 Task: Look for space in Sumusţā as Sulţānī, Egypt from 17th June, 2023 to 21st June, 2023 for 2 adults in price range Rs.7000 to Rs.12000. Place can be private room with 1  bedroom having 2 beds and 1 bathroom. Property type can be house, flat, guest house. Booking option can be shelf check-in. Required host language is English.
Action: Mouse moved to (367, 142)
Screenshot: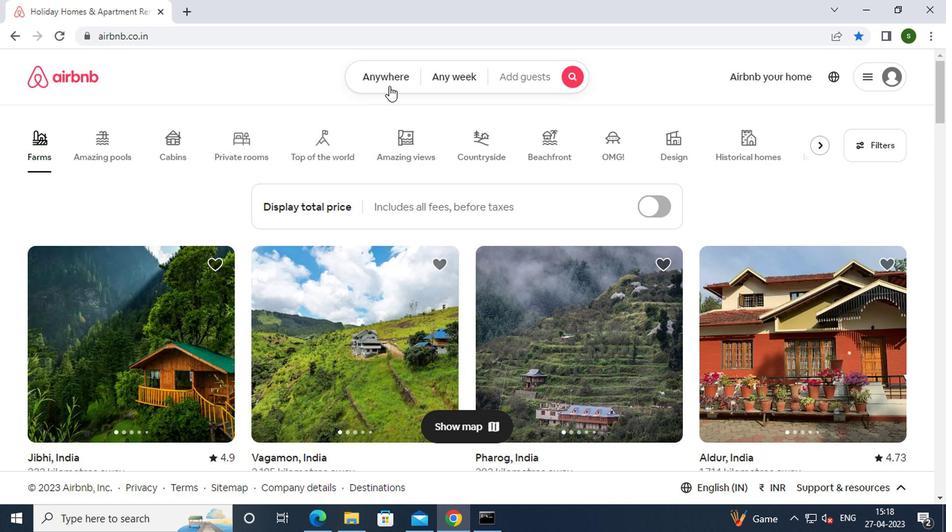 
Action: Mouse pressed left at (367, 142)
Screenshot: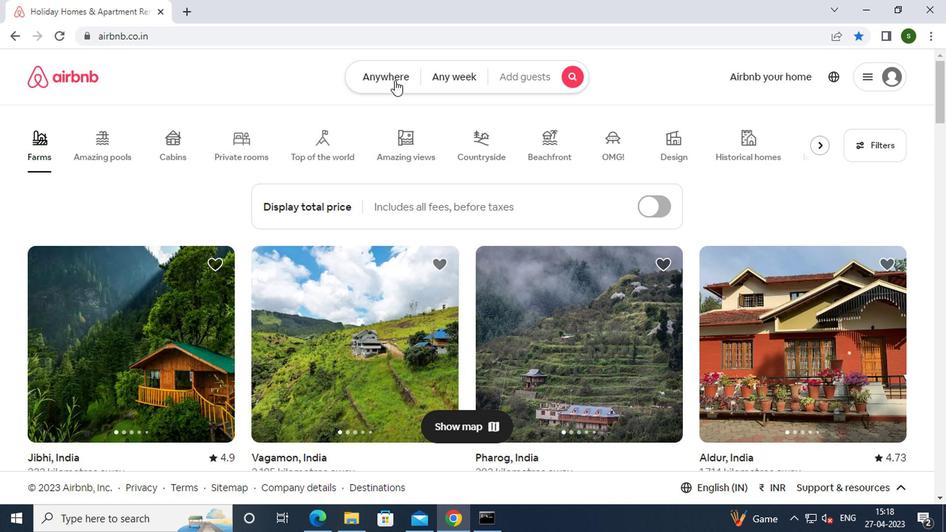 
Action: Mouse moved to (322, 173)
Screenshot: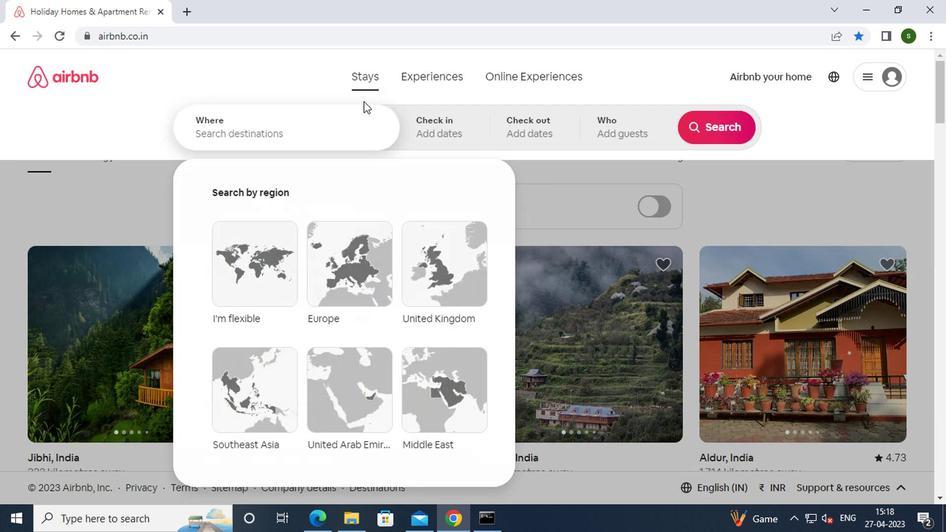 
Action: Mouse pressed left at (322, 173)
Screenshot: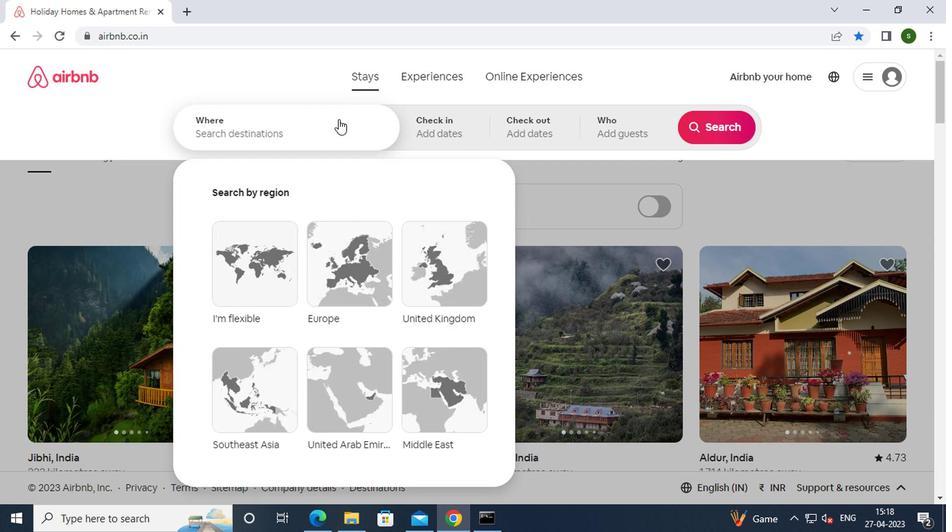 
Action: Key pressed s<Key.caps_lock>umusta<Key.space>as<Key.space><Key.caps_lock>s<Key.caps_lock>ultani,<Key.space><Key.caps_lock>e<Key.caps_lock>gypt<Key.enter>
Screenshot: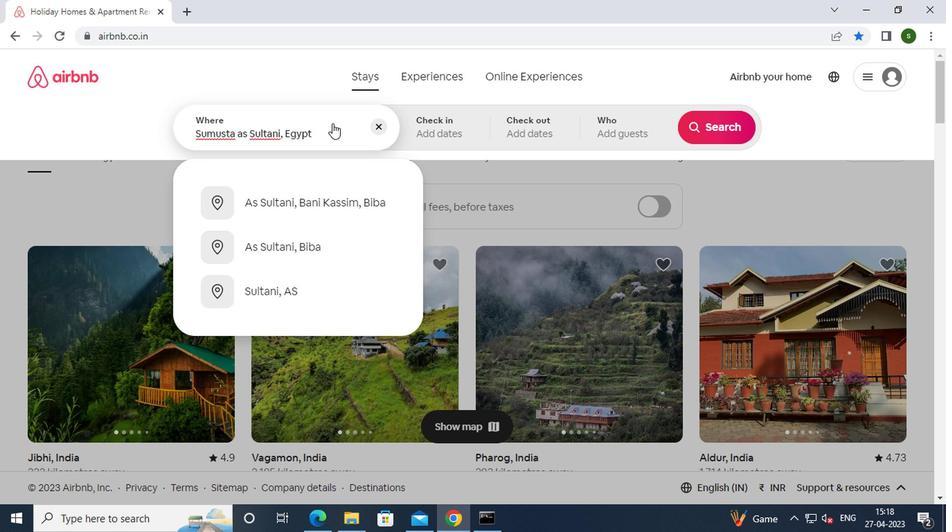 
Action: Mouse moved to (583, 251)
Screenshot: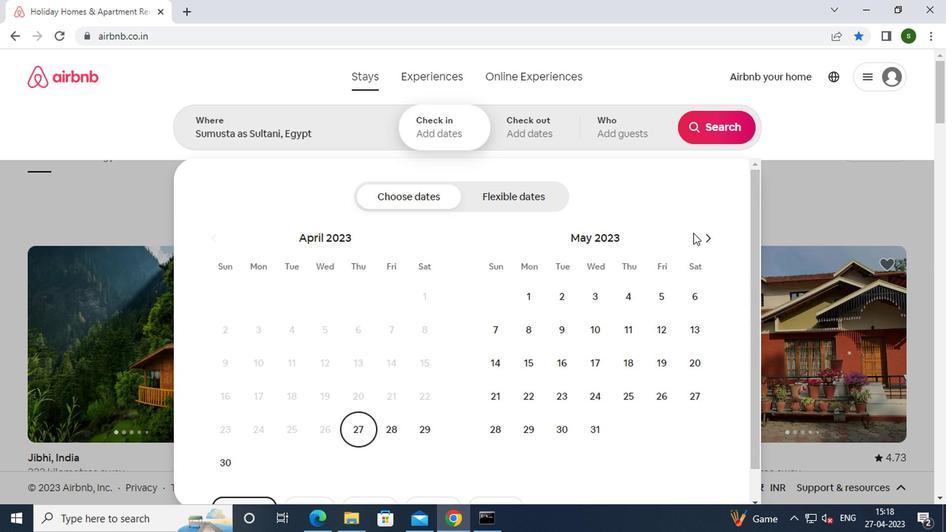
Action: Mouse pressed left at (583, 251)
Screenshot: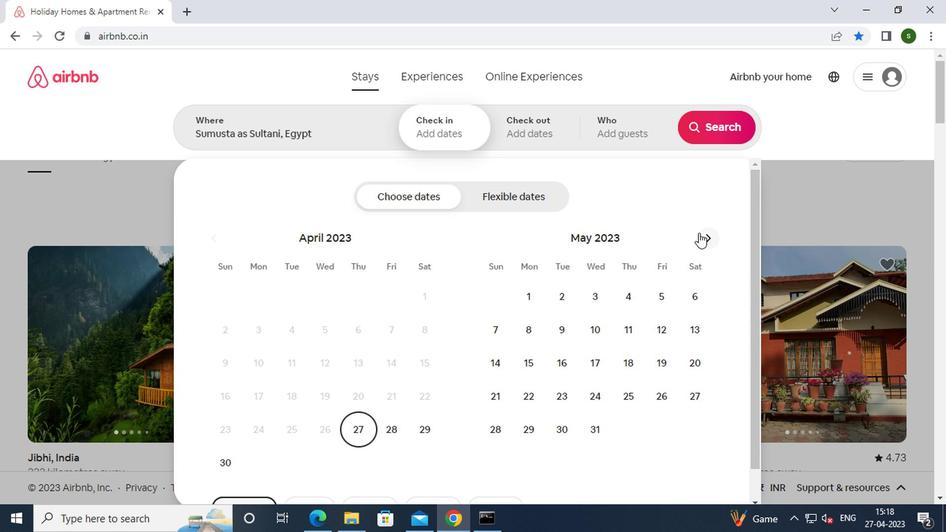 
Action: Mouse moved to (579, 337)
Screenshot: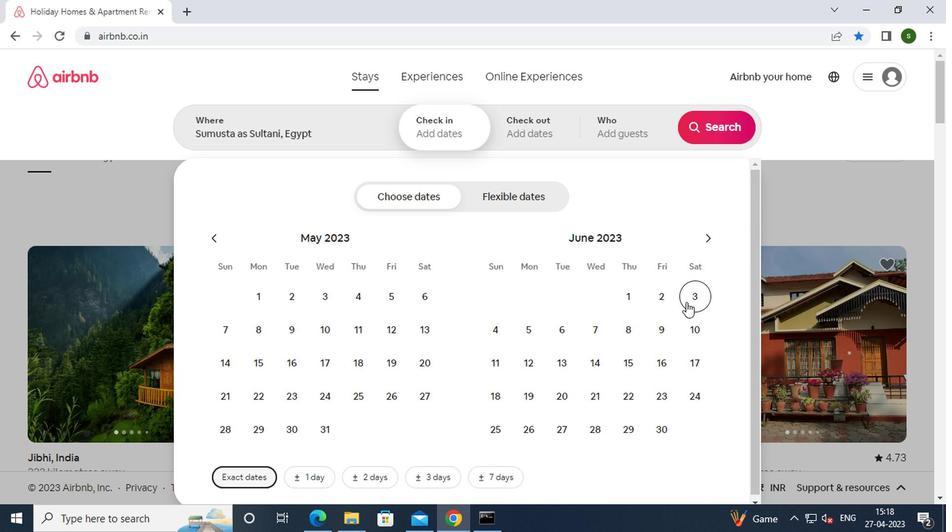 
Action: Mouse pressed left at (579, 337)
Screenshot: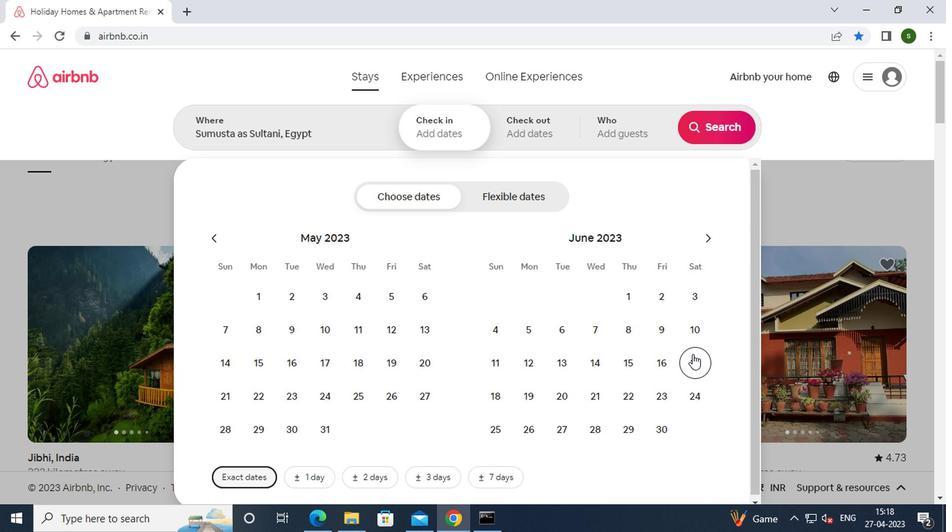 
Action: Mouse moved to (513, 367)
Screenshot: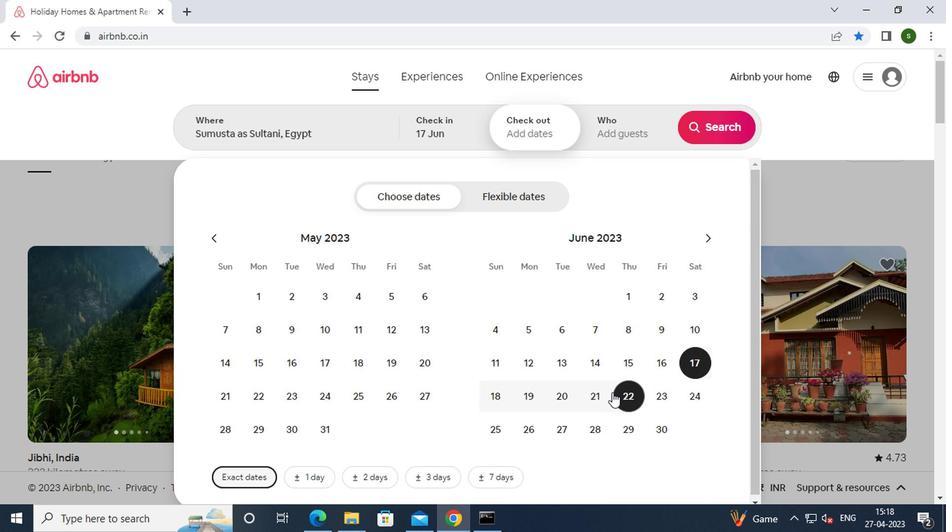 
Action: Mouse pressed left at (513, 367)
Screenshot: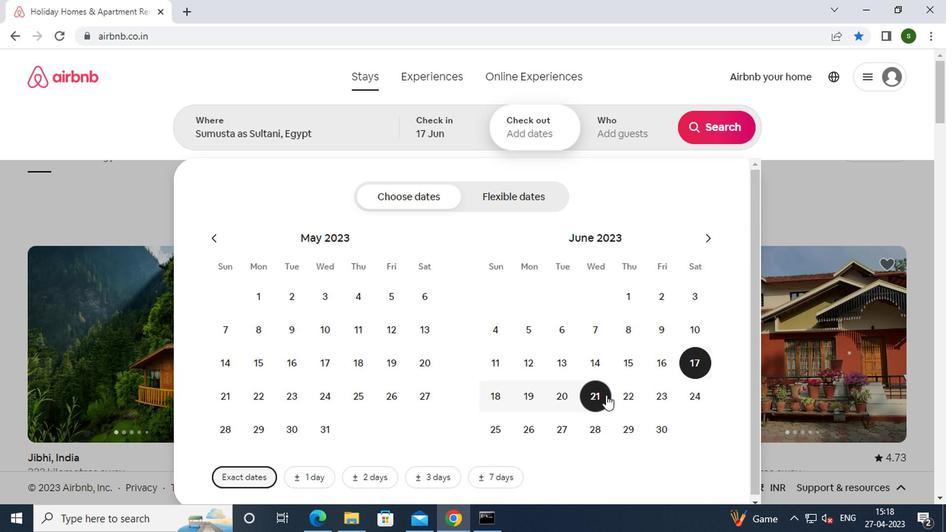 
Action: Mouse moved to (530, 181)
Screenshot: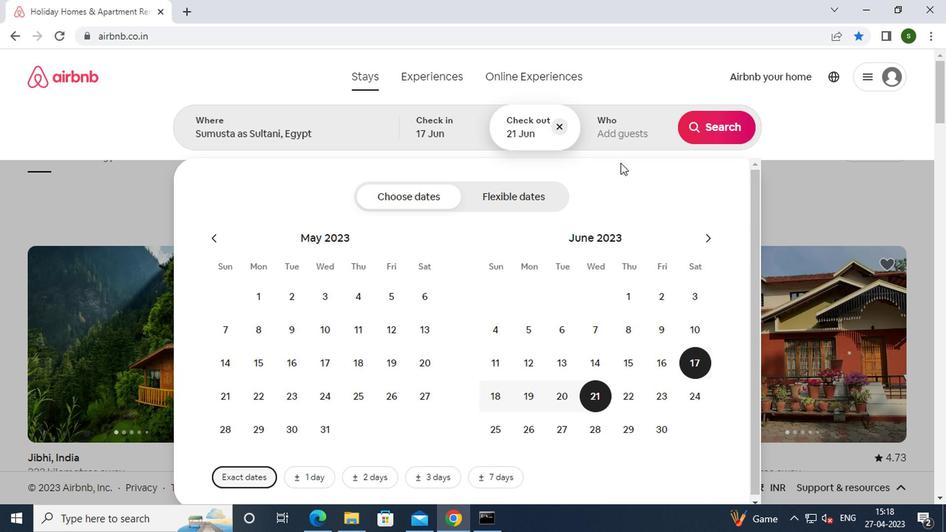 
Action: Mouse pressed left at (530, 181)
Screenshot: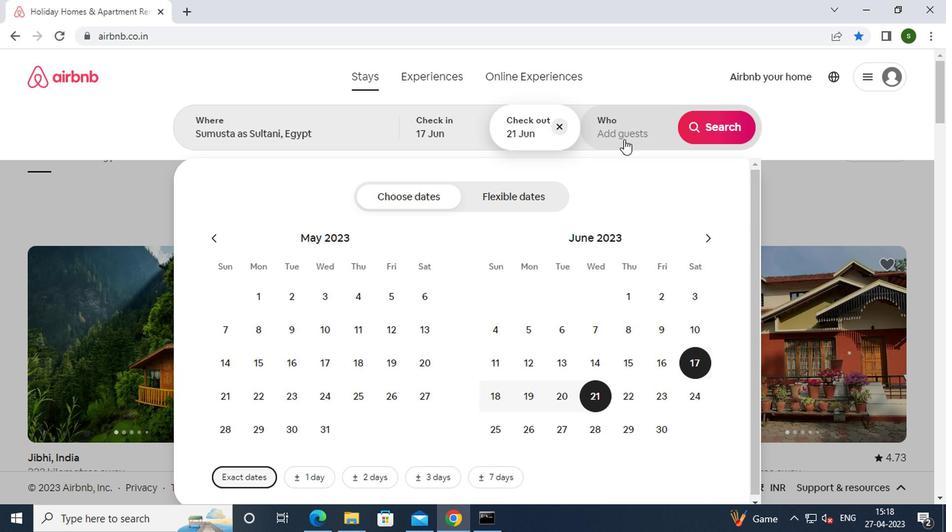 
Action: Mouse moved to (596, 234)
Screenshot: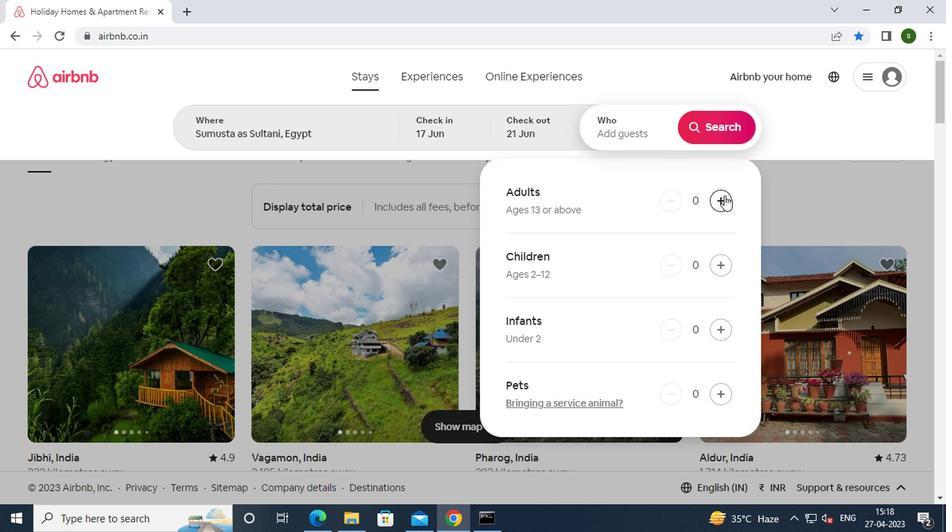 
Action: Mouse pressed left at (596, 234)
Screenshot: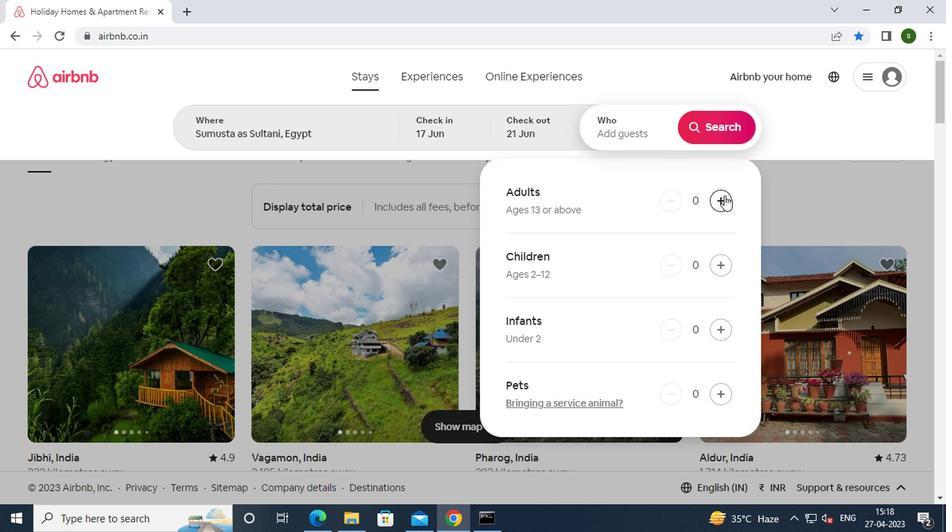 
Action: Mouse pressed left at (596, 234)
Screenshot: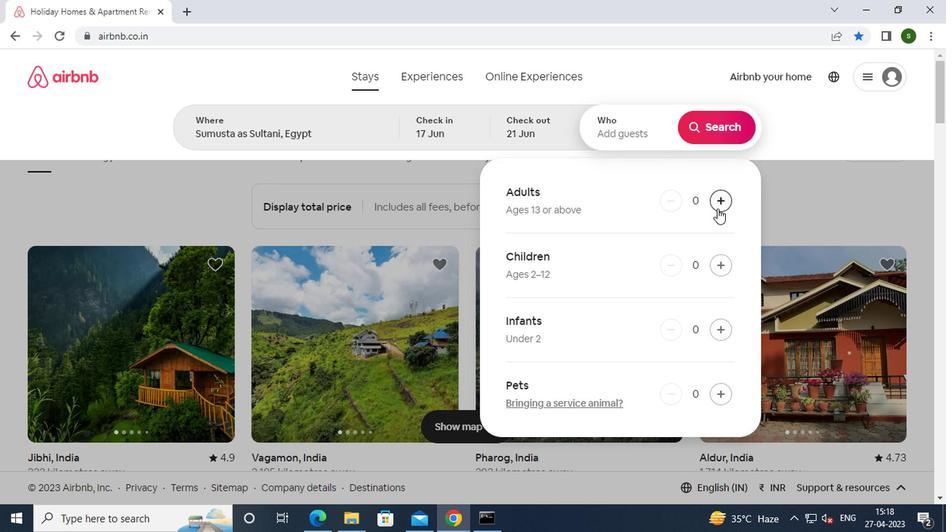 
Action: Mouse moved to (593, 166)
Screenshot: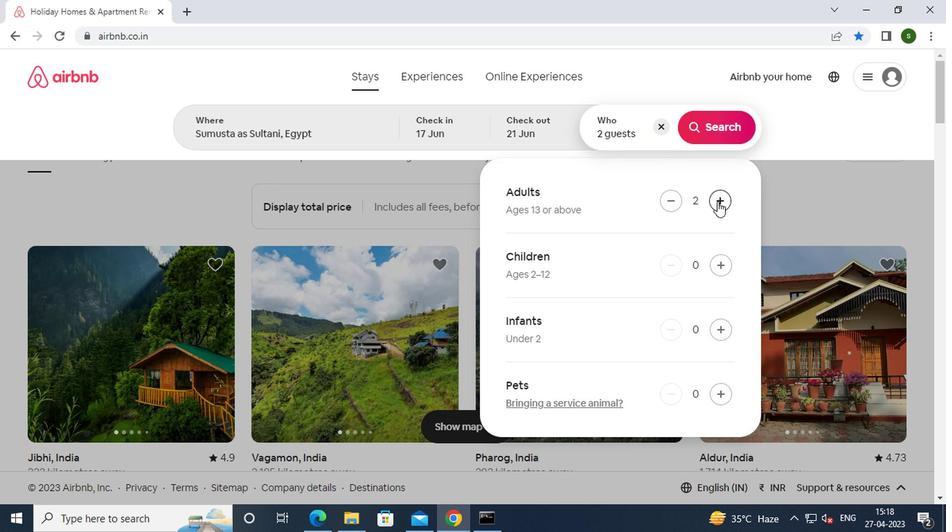 
Action: Mouse pressed left at (593, 166)
Screenshot: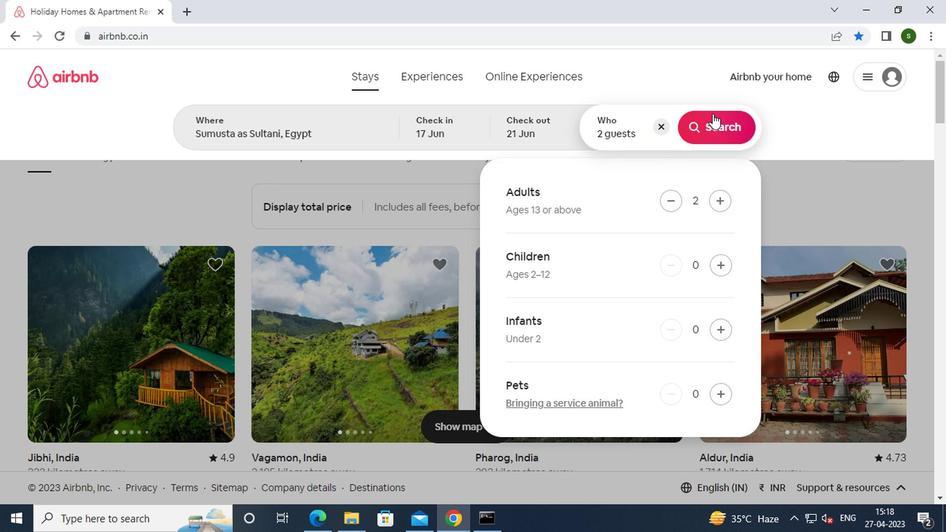 
Action: Mouse moved to (707, 179)
Screenshot: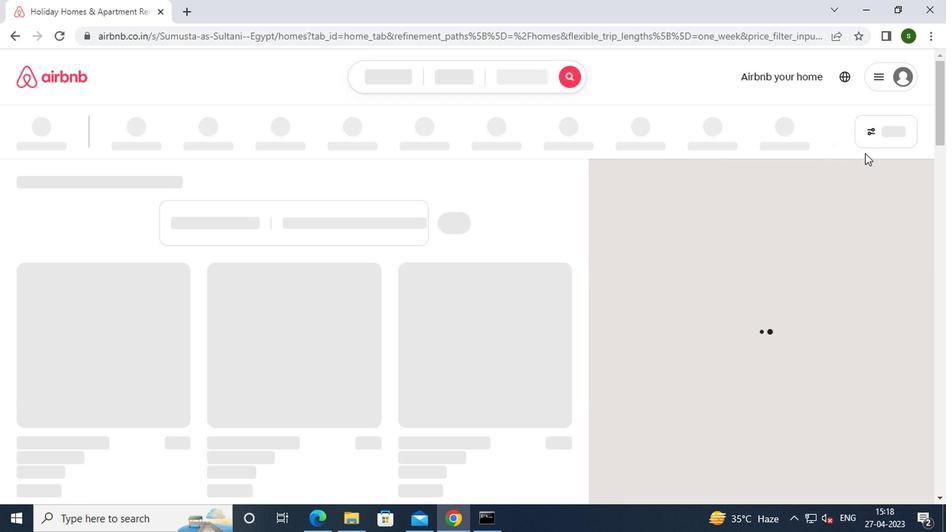 
Action: Mouse pressed left at (707, 179)
Screenshot: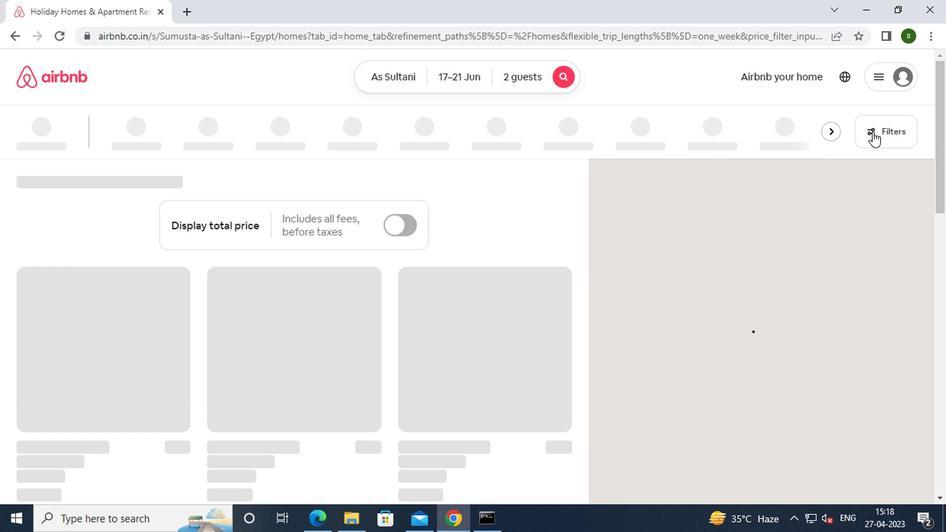 
Action: Mouse moved to (324, 305)
Screenshot: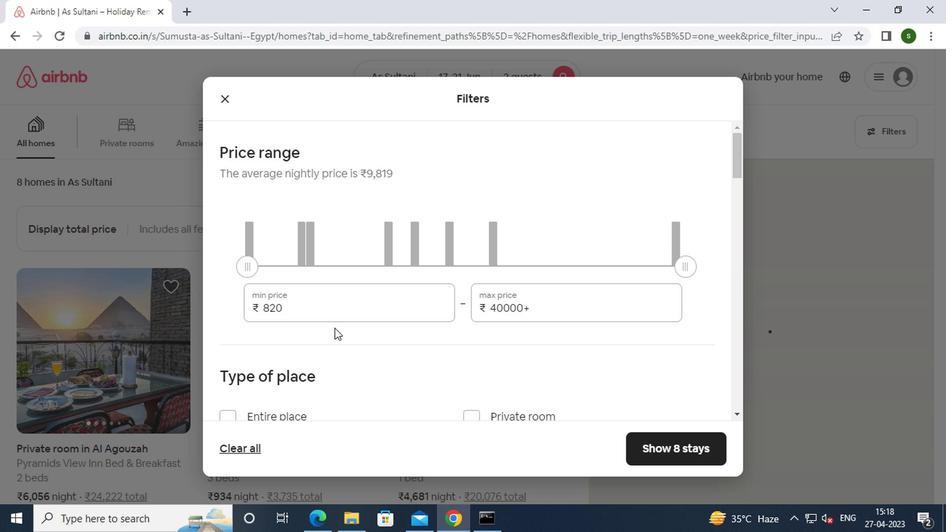 
Action: Mouse pressed left at (324, 305)
Screenshot: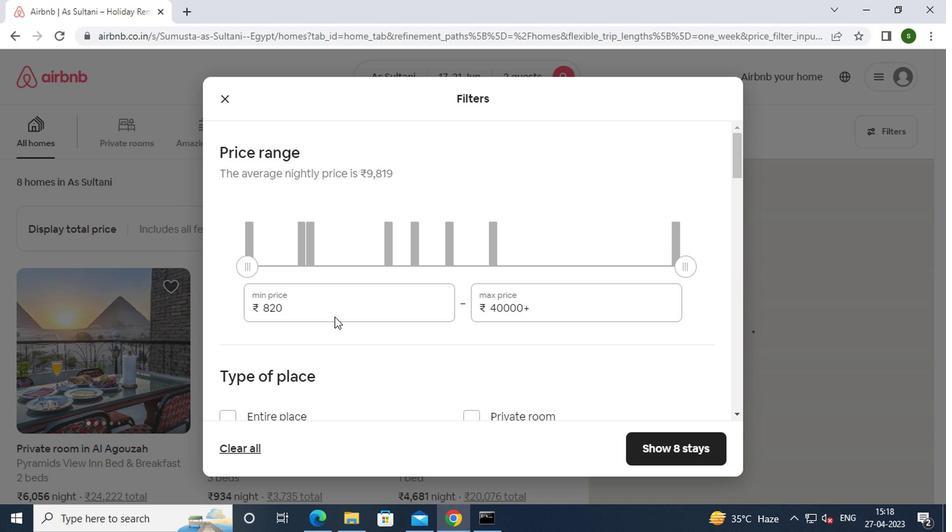 
Action: Key pressed <Key.backspace><Key.backspace><Key.backspace><Key.backspace><Key.backspace><Key.backspace><Key.backspace><Key.backspace>7000
Screenshot: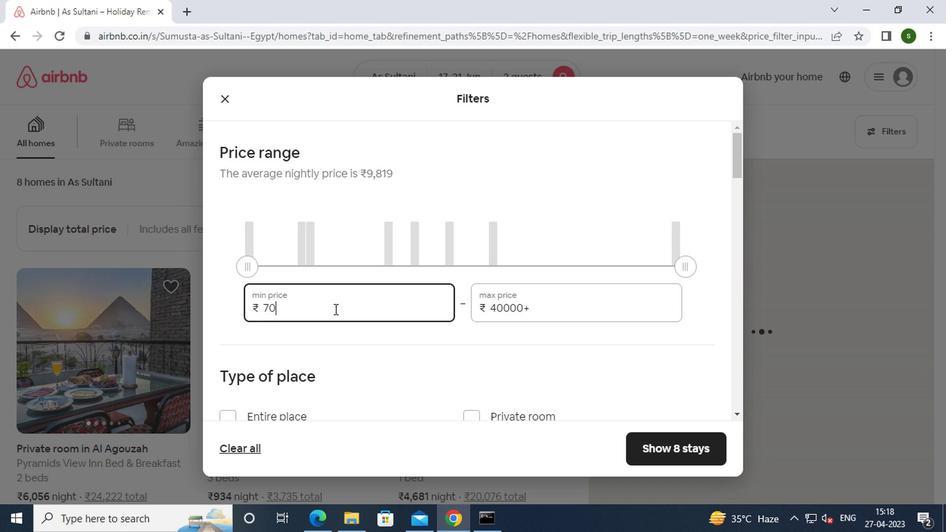 
Action: Mouse moved to (477, 301)
Screenshot: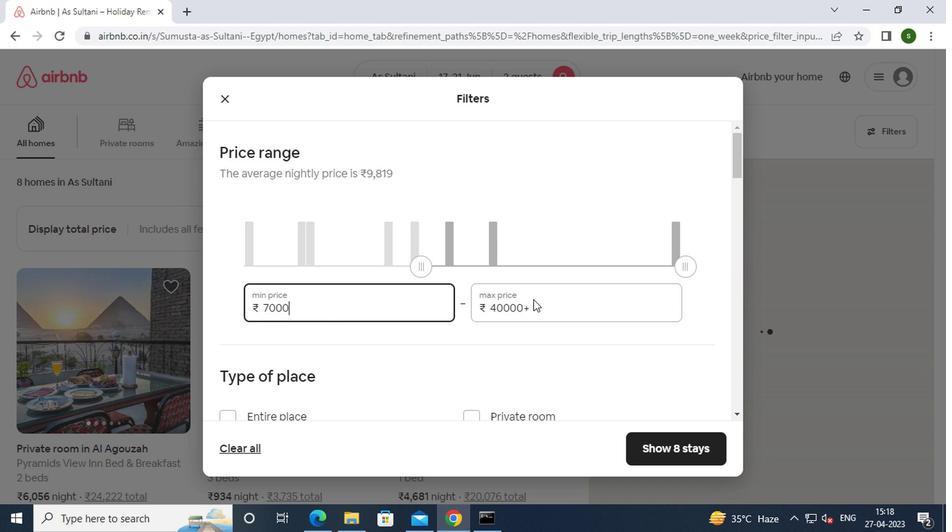 
Action: Mouse pressed left at (477, 301)
Screenshot: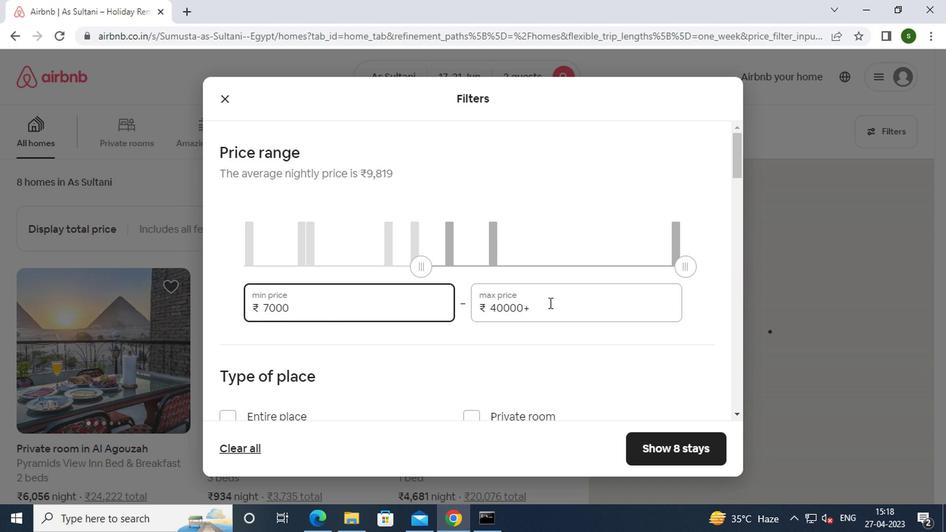 
Action: Key pressed <Key.backspace><Key.backspace><Key.backspace><Key.backspace><Key.backspace><Key.backspace><Key.backspace><Key.backspace><Key.backspace>12000
Screenshot: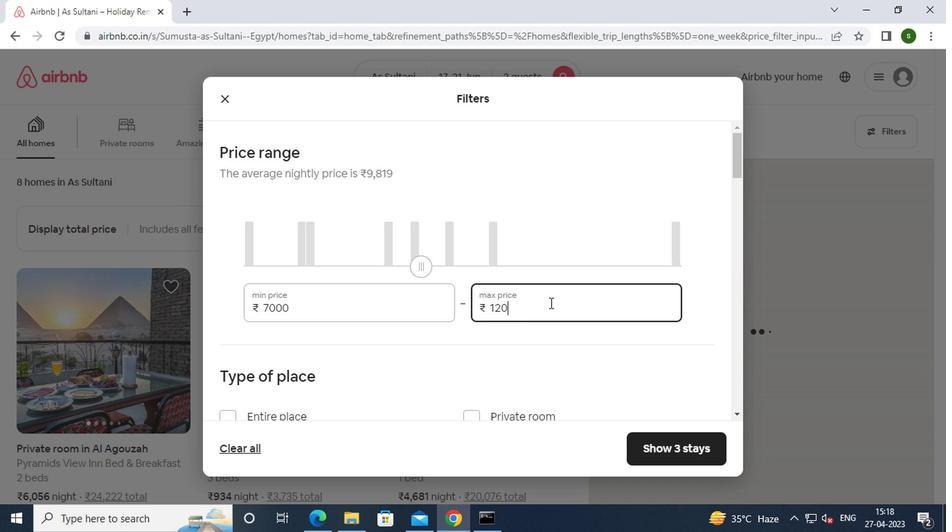 
Action: Mouse moved to (362, 245)
Screenshot: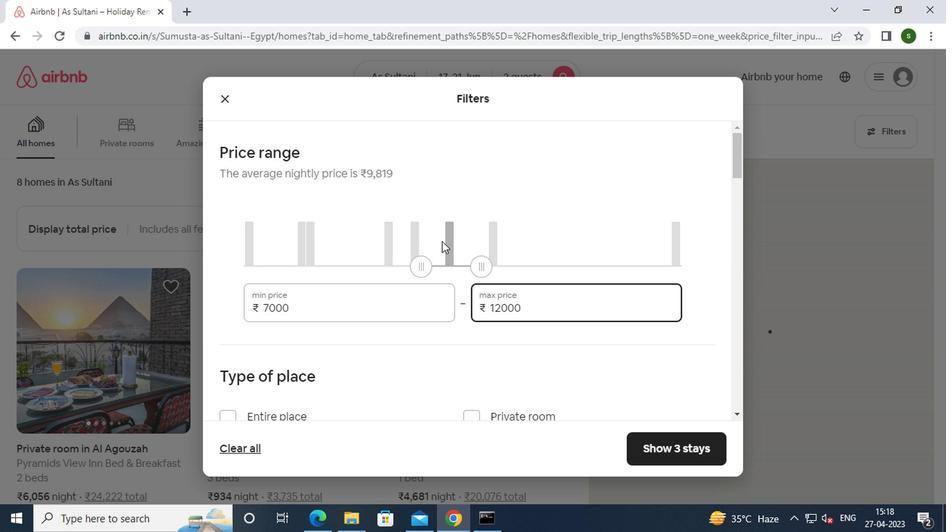 
Action: Mouse scrolled (362, 245) with delta (0, 0)
Screenshot: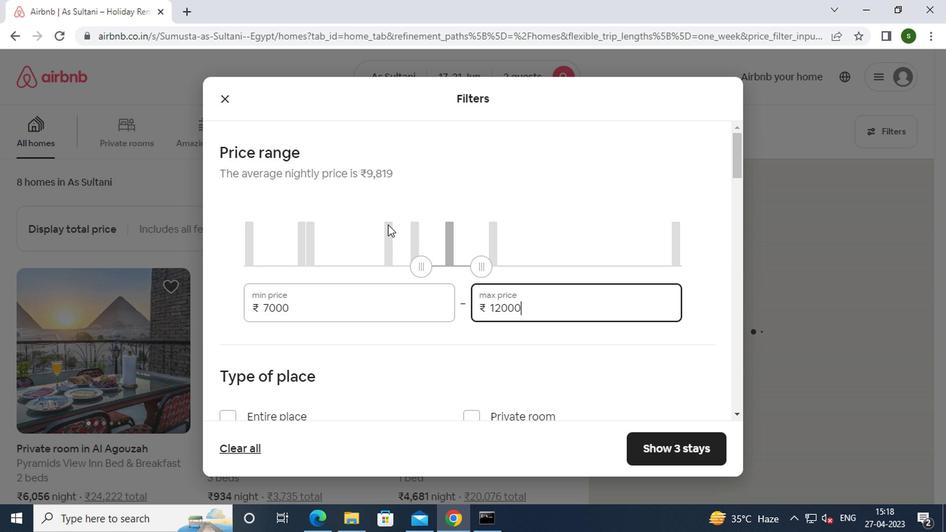 
Action: Mouse scrolled (362, 245) with delta (0, 0)
Screenshot: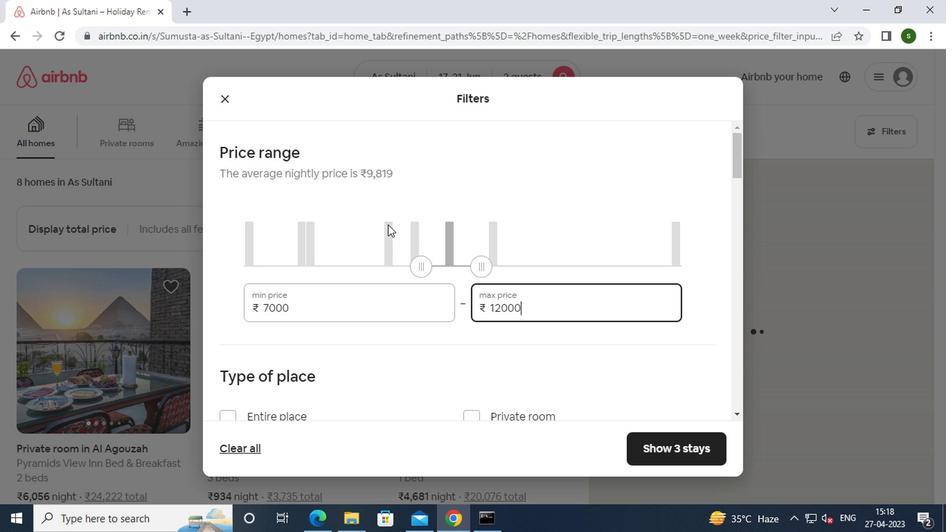 
Action: Mouse moved to (421, 288)
Screenshot: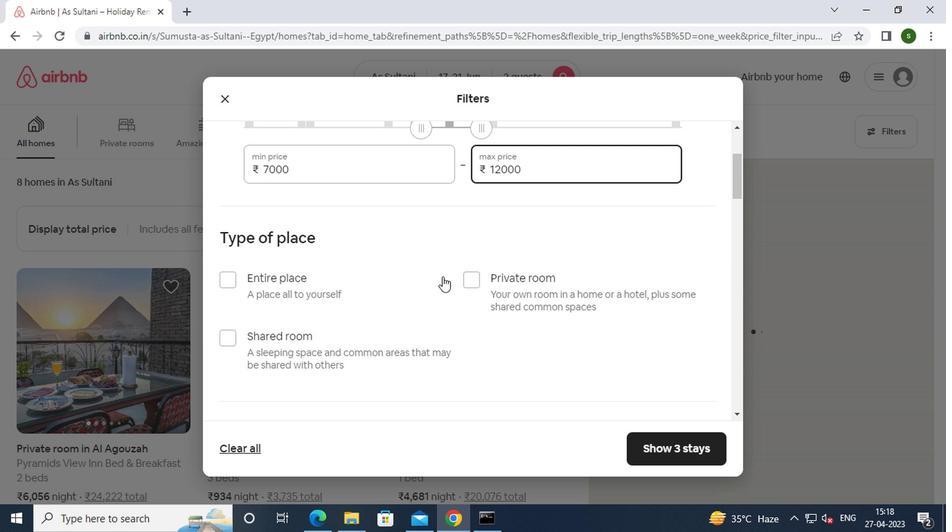 
Action: Mouse pressed left at (421, 288)
Screenshot: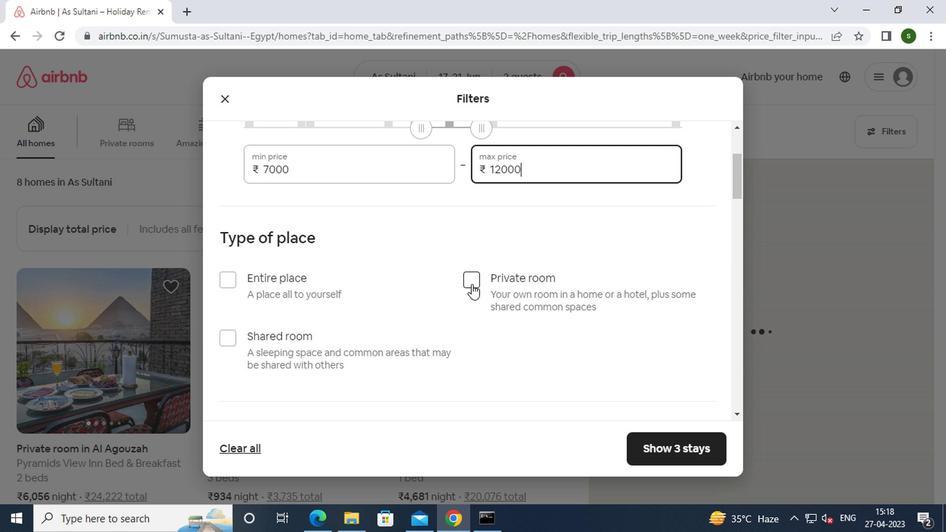 
Action: Mouse moved to (407, 277)
Screenshot: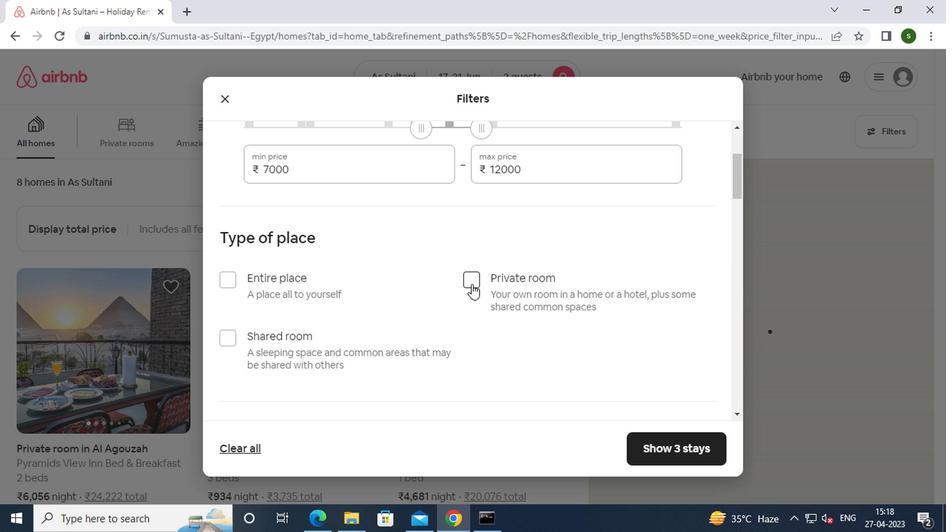 
Action: Mouse scrolled (407, 277) with delta (0, 0)
Screenshot: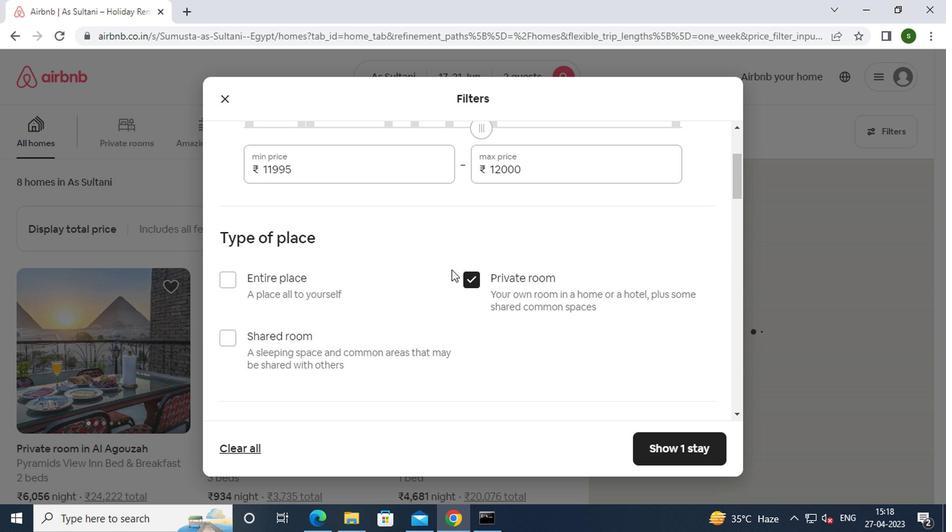 
Action: Mouse scrolled (407, 277) with delta (0, 0)
Screenshot: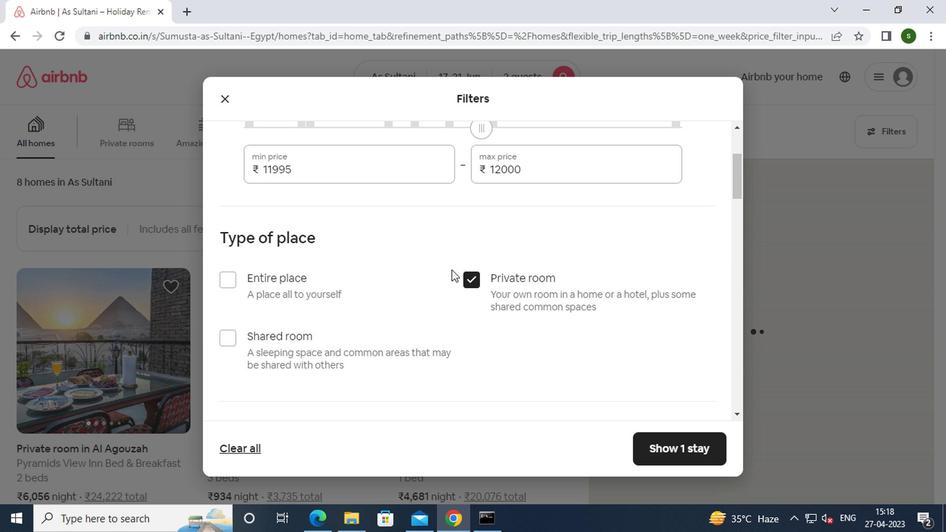 
Action: Mouse scrolled (407, 277) with delta (0, 0)
Screenshot: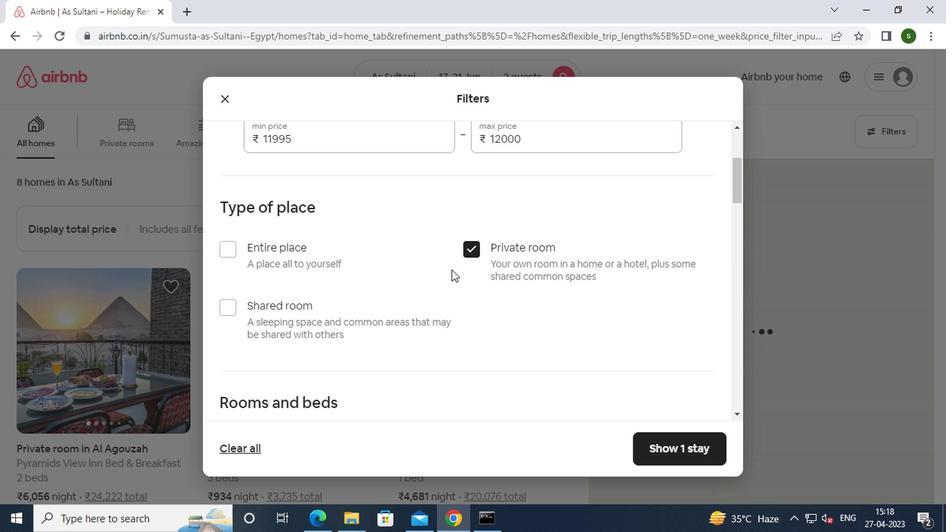 
Action: Mouse scrolled (407, 277) with delta (0, 0)
Screenshot: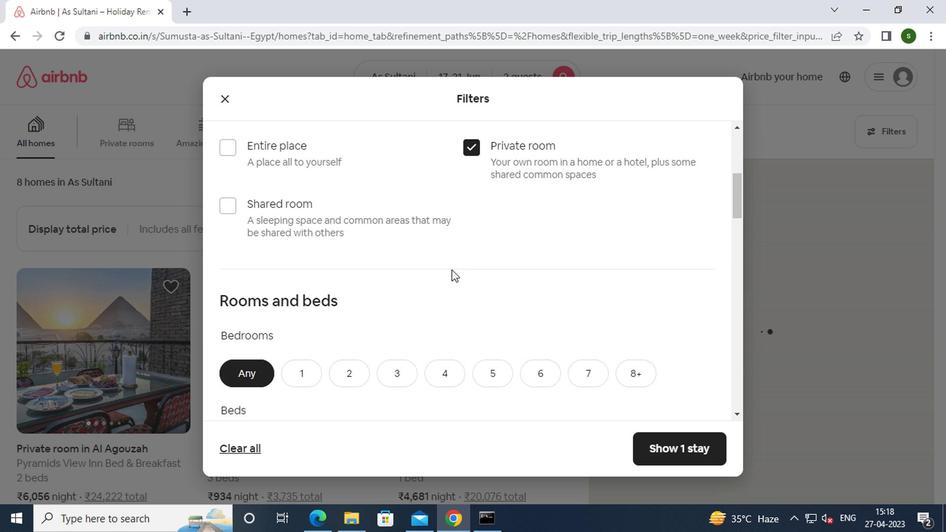 
Action: Mouse moved to (297, 243)
Screenshot: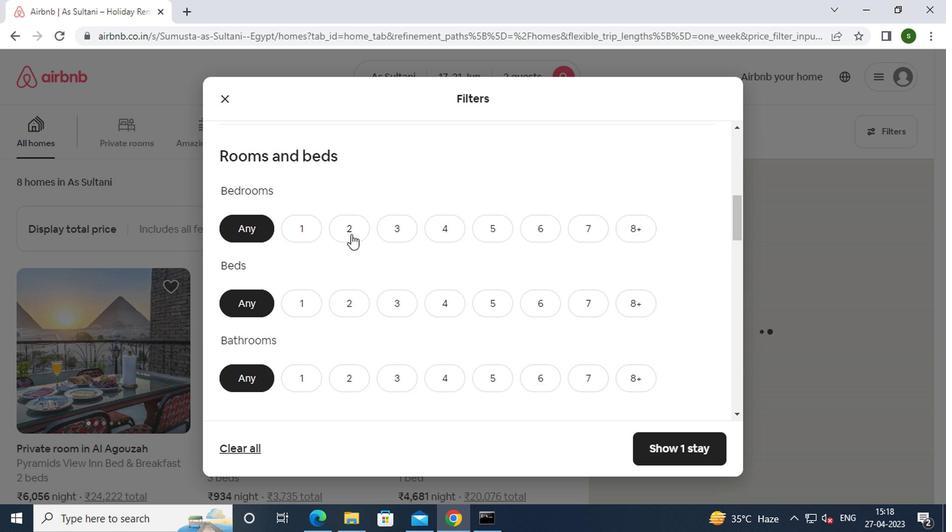 
Action: Mouse pressed left at (297, 243)
Screenshot: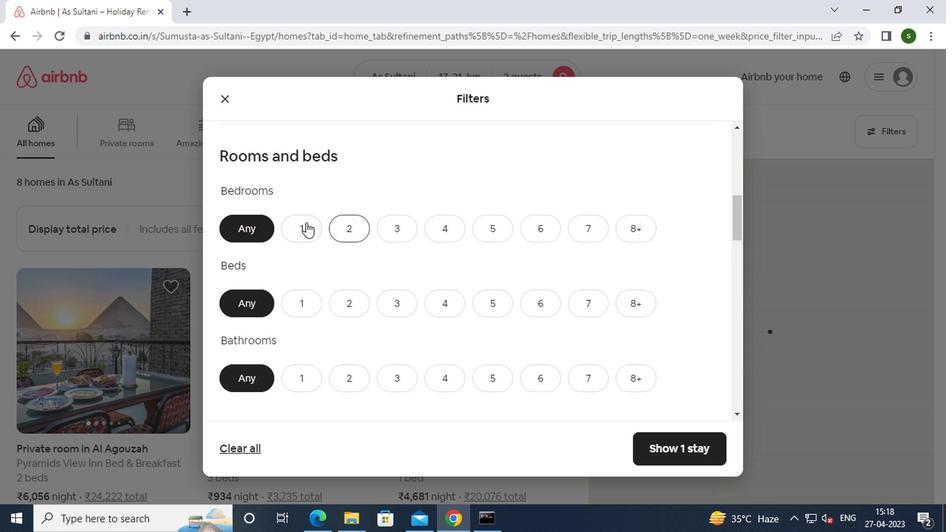 
Action: Mouse moved to (334, 301)
Screenshot: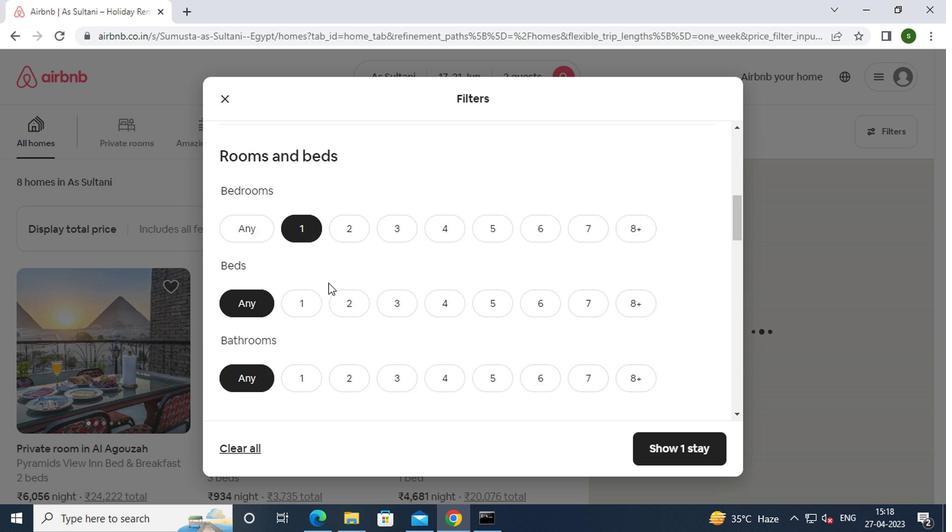 
Action: Mouse pressed left at (334, 301)
Screenshot: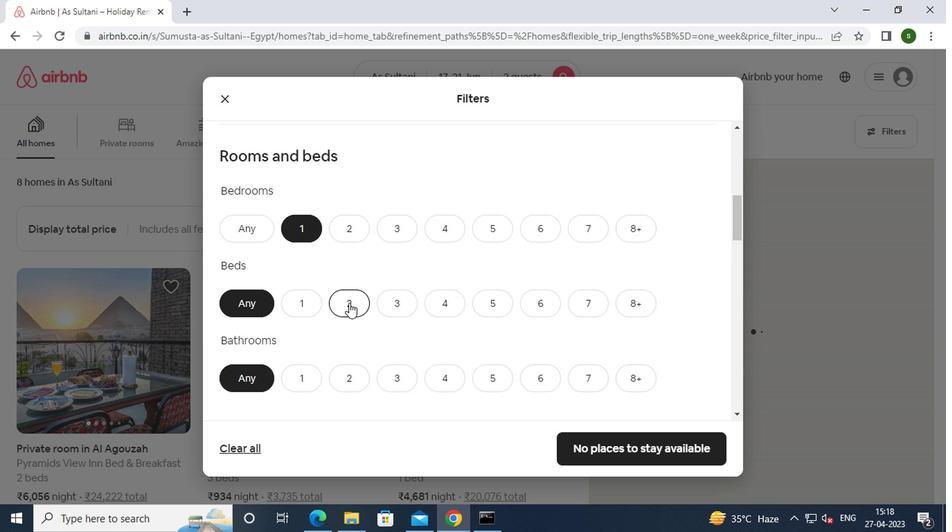 
Action: Mouse scrolled (334, 300) with delta (0, 0)
Screenshot: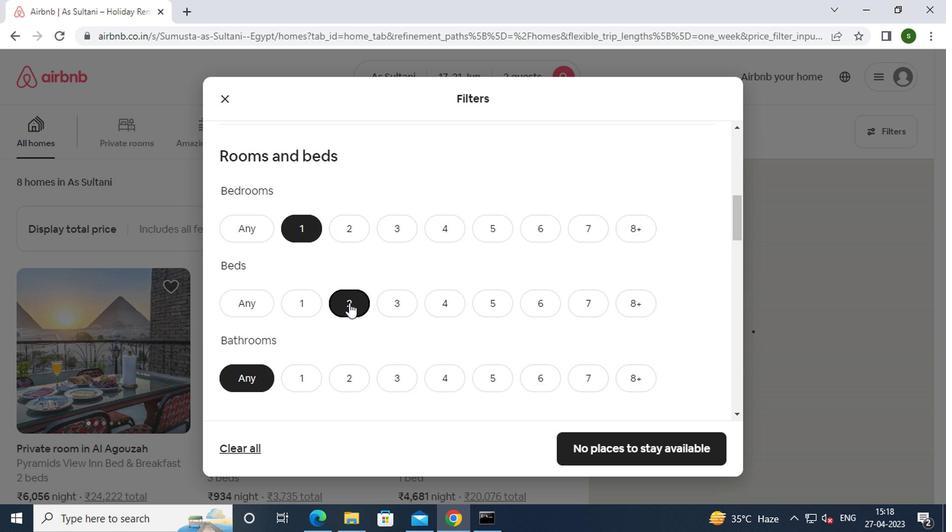 
Action: Mouse scrolled (334, 300) with delta (0, 0)
Screenshot: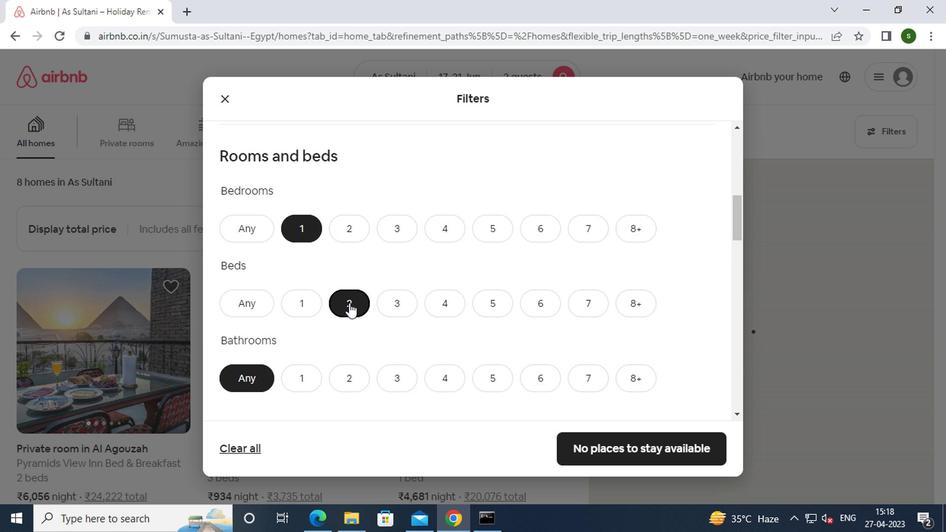
Action: Mouse moved to (306, 248)
Screenshot: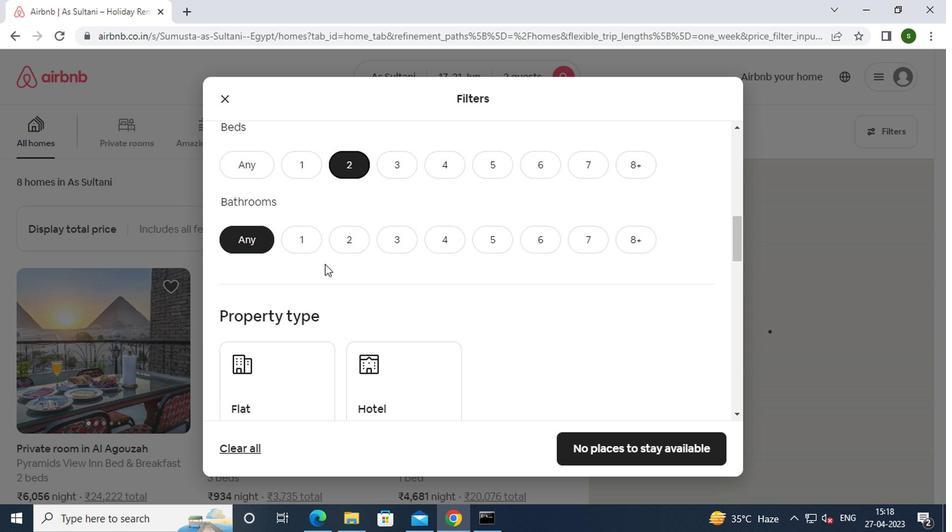 
Action: Mouse pressed left at (306, 248)
Screenshot: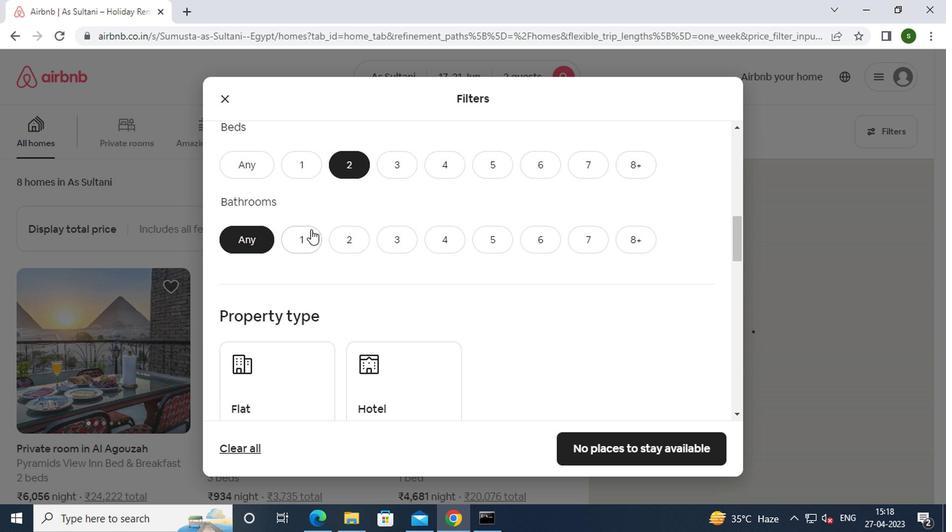 
Action: Mouse scrolled (306, 247) with delta (0, 0)
Screenshot: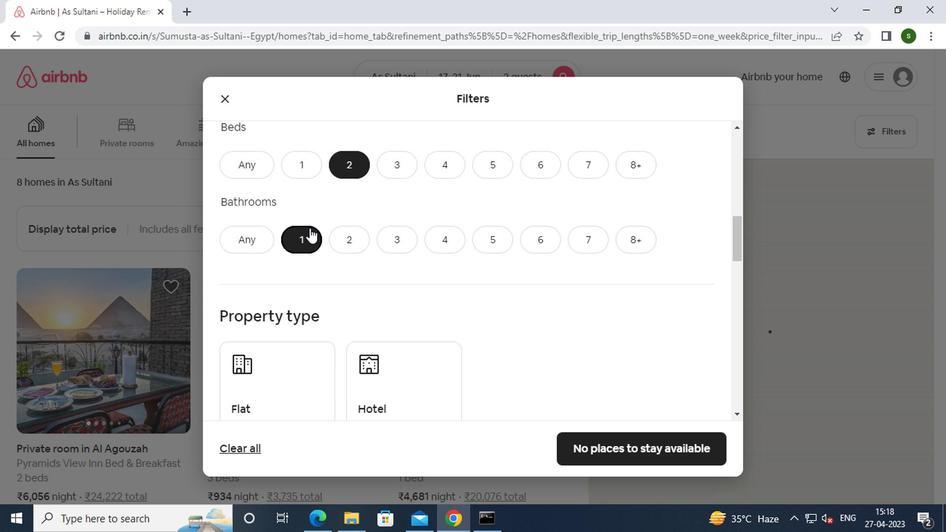 
Action: Mouse scrolled (306, 247) with delta (0, 0)
Screenshot: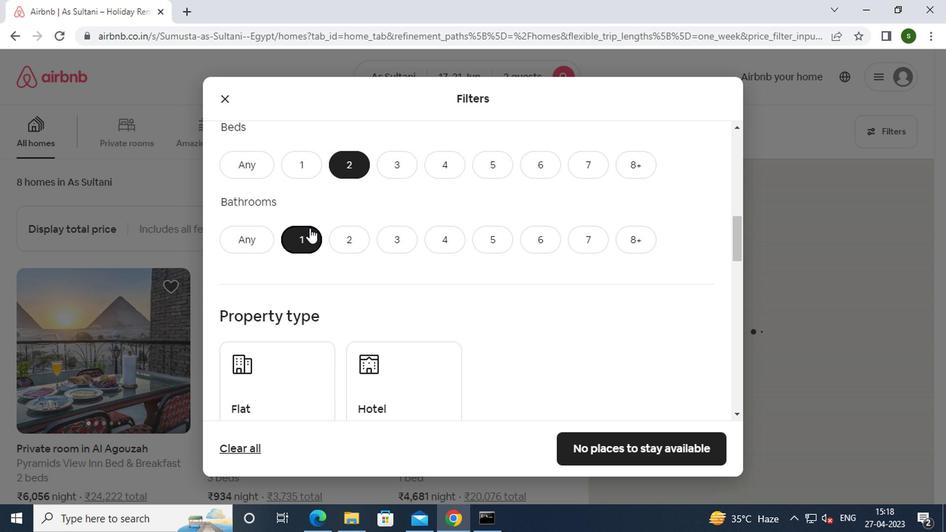 
Action: Mouse moved to (294, 275)
Screenshot: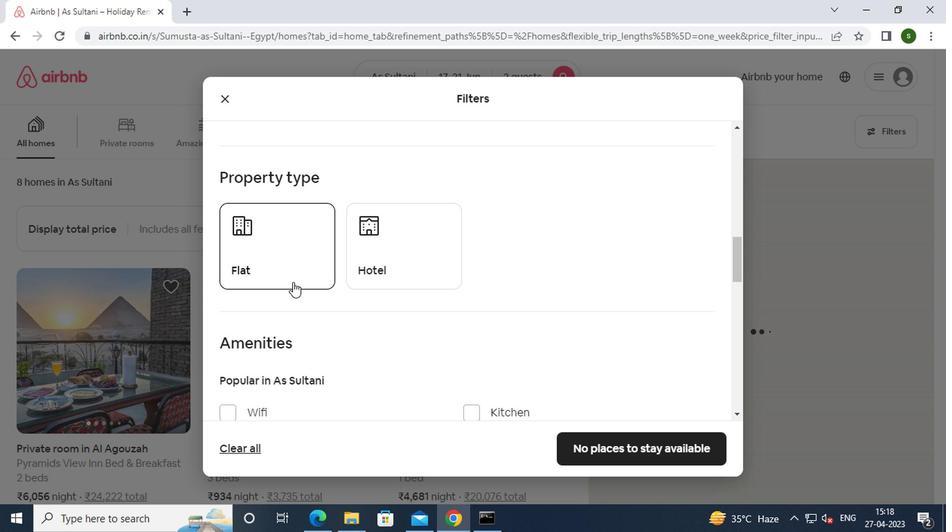 
Action: Mouse pressed left at (294, 275)
Screenshot: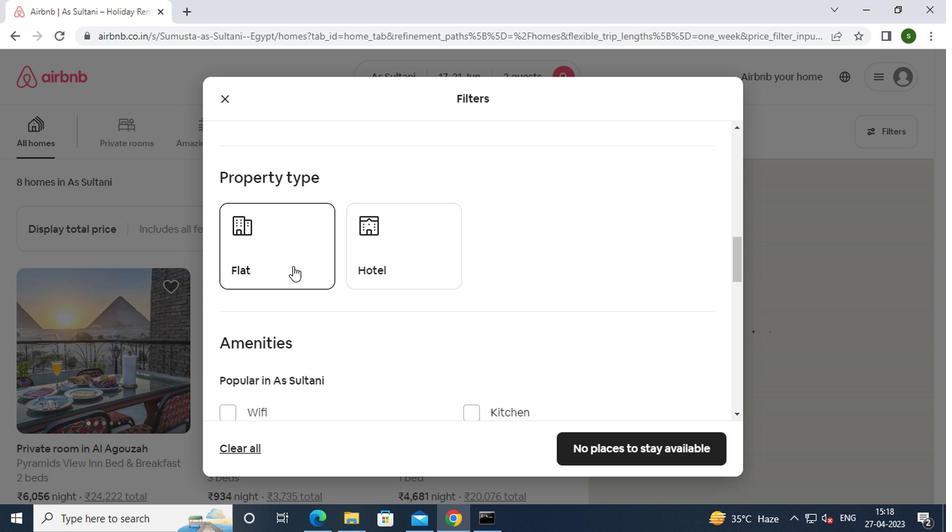 
Action: Mouse moved to (478, 283)
Screenshot: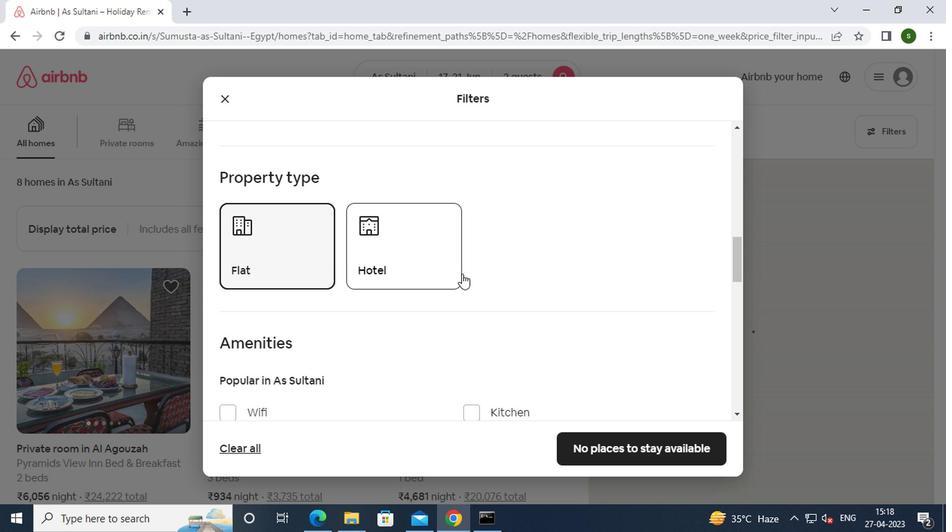 
Action: Mouse scrolled (478, 283) with delta (0, 0)
Screenshot: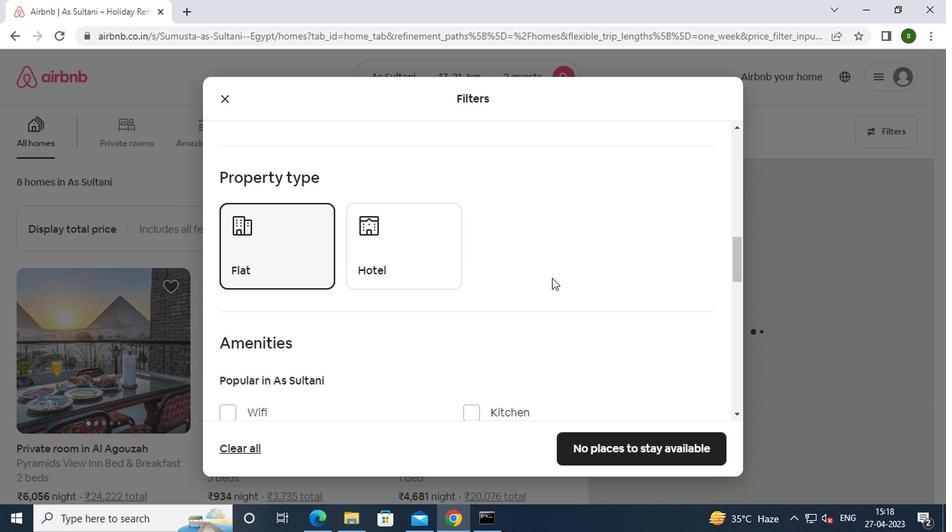 
Action: Mouse scrolled (478, 283) with delta (0, 0)
Screenshot: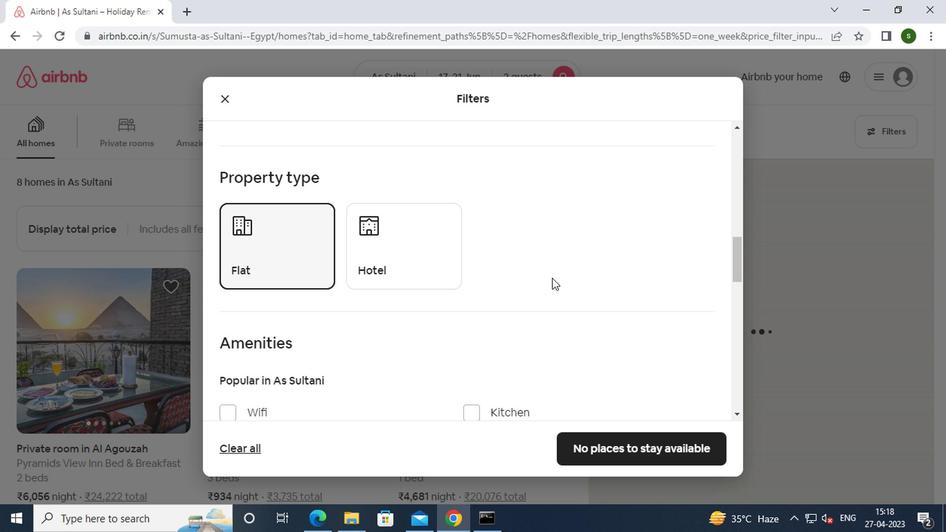 
Action: Mouse scrolled (478, 283) with delta (0, 0)
Screenshot: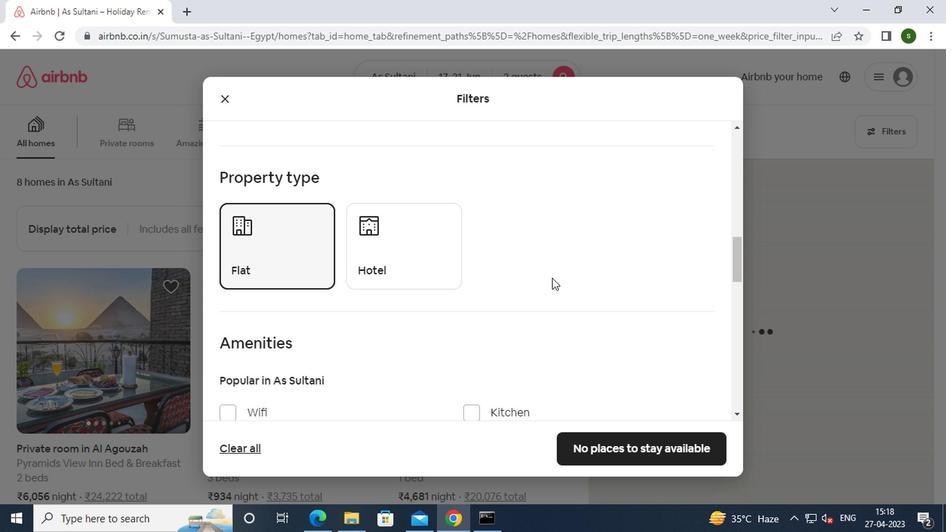 
Action: Mouse scrolled (478, 283) with delta (0, 0)
Screenshot: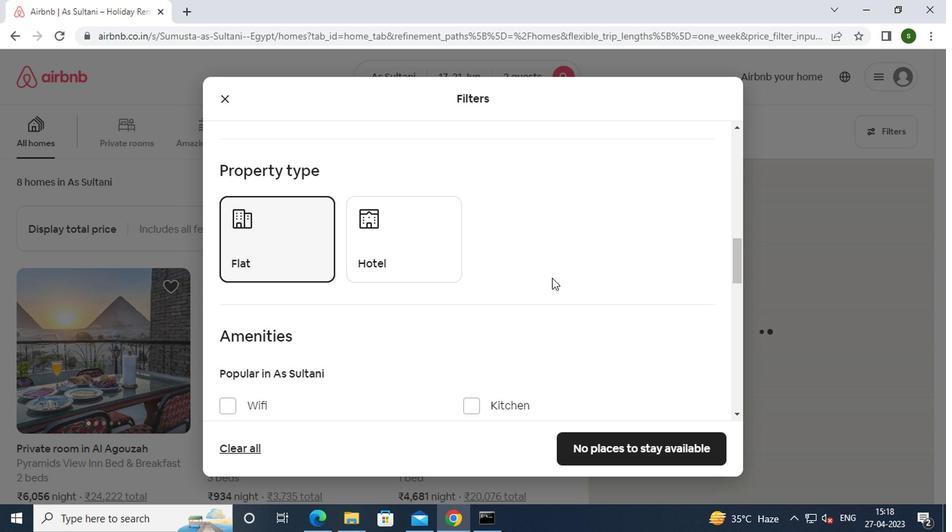 
Action: Mouse scrolled (478, 283) with delta (0, 0)
Screenshot: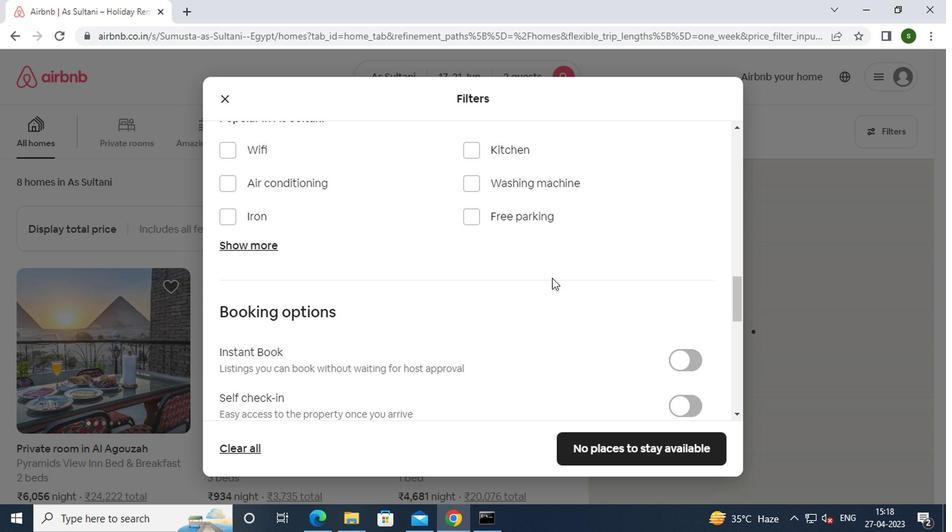 
Action: Mouse scrolled (478, 283) with delta (0, 0)
Screenshot: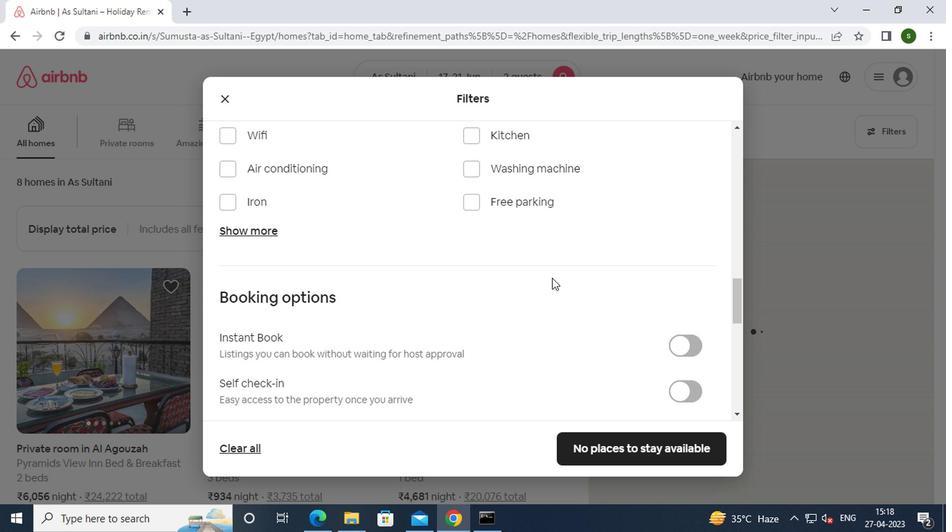 
Action: Mouse moved to (570, 264)
Screenshot: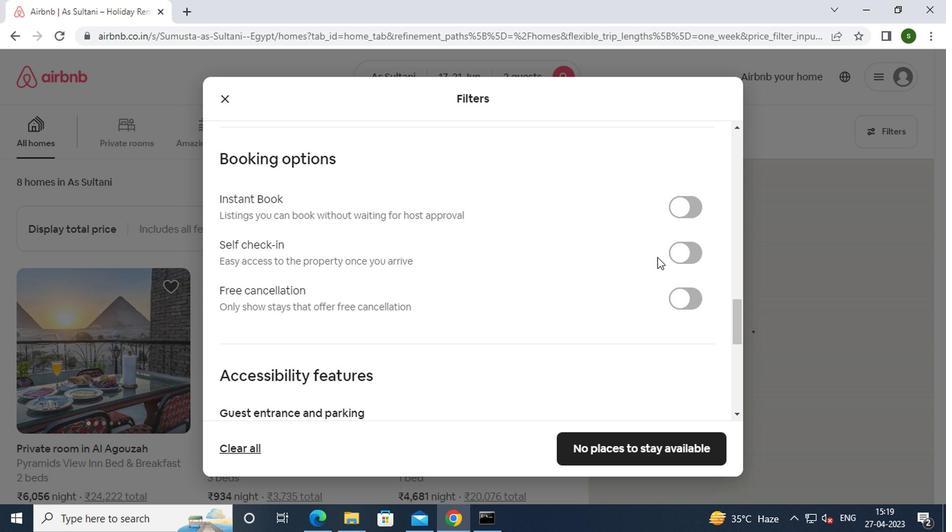 
Action: Mouse pressed left at (570, 264)
Screenshot: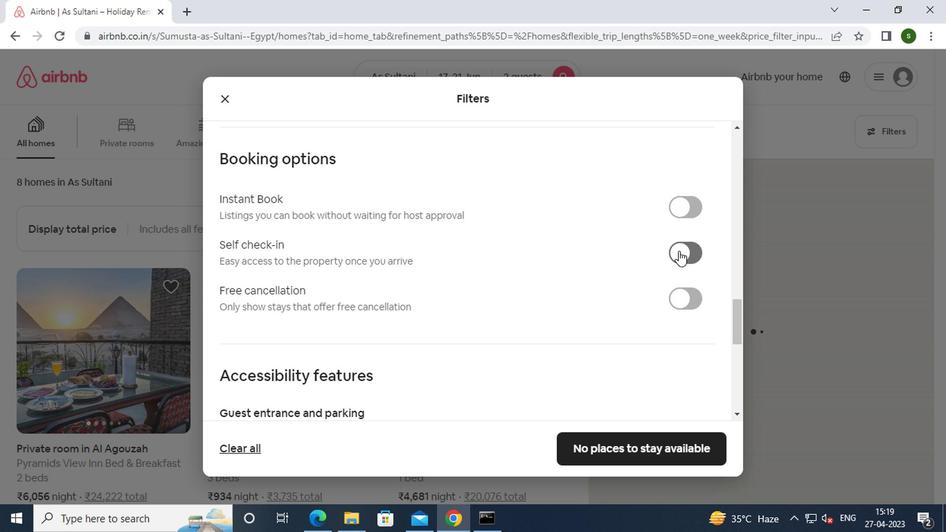 
Action: Mouse moved to (466, 272)
Screenshot: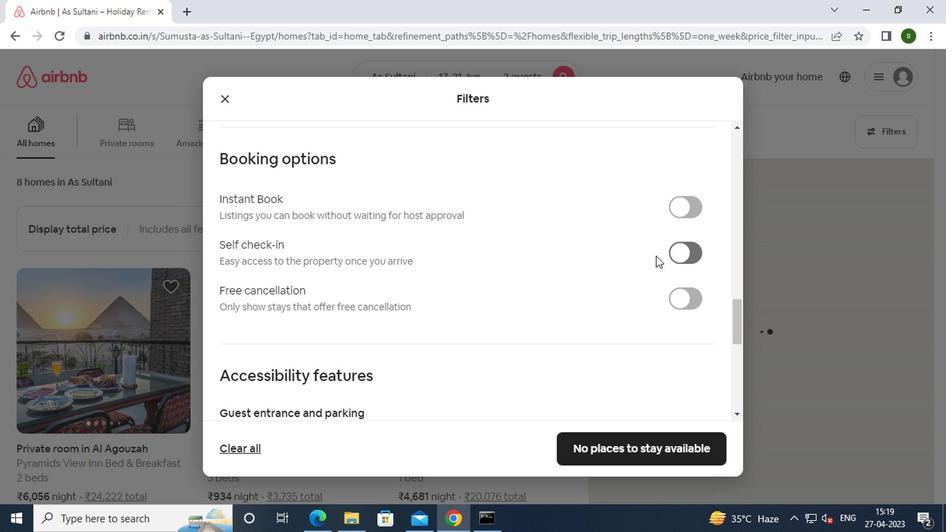 
Action: Mouse scrolled (466, 272) with delta (0, 0)
Screenshot: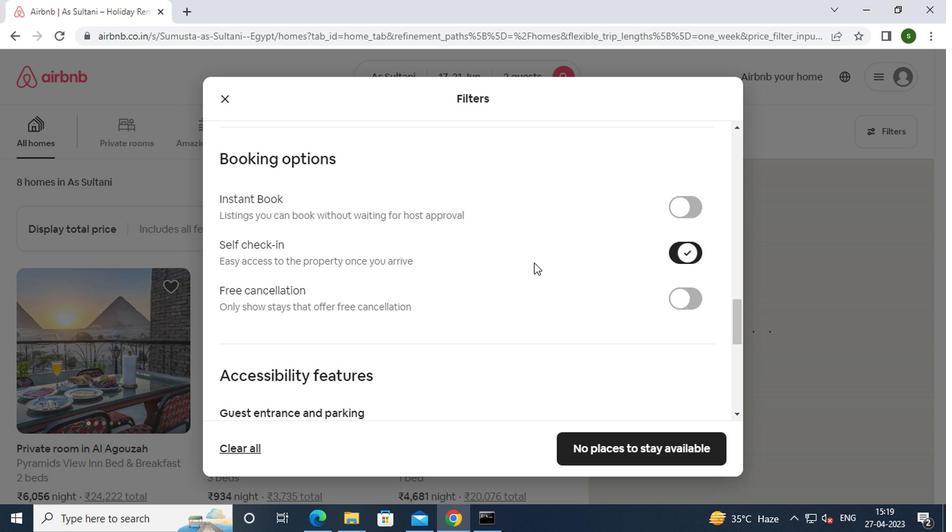 
Action: Mouse scrolled (466, 272) with delta (0, 0)
Screenshot: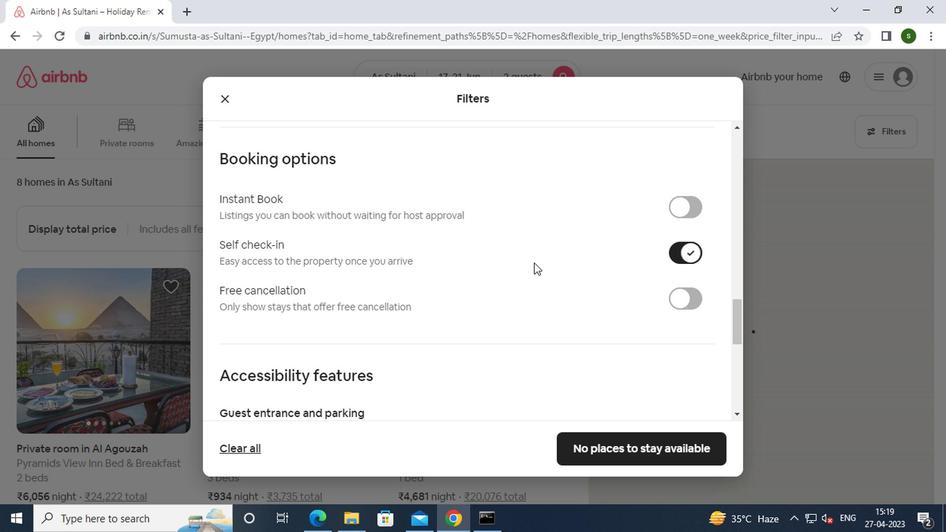 
Action: Mouse scrolled (466, 272) with delta (0, 0)
Screenshot: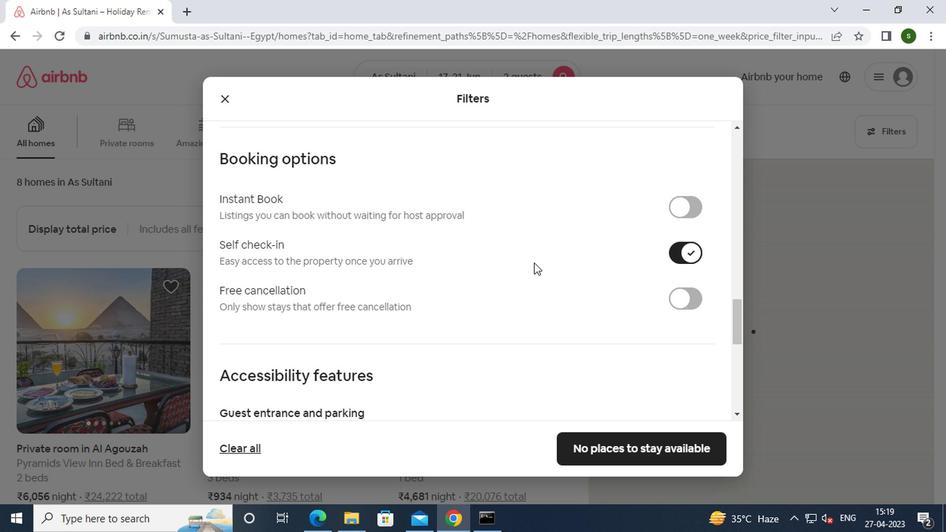 
Action: Mouse scrolled (466, 272) with delta (0, 0)
Screenshot: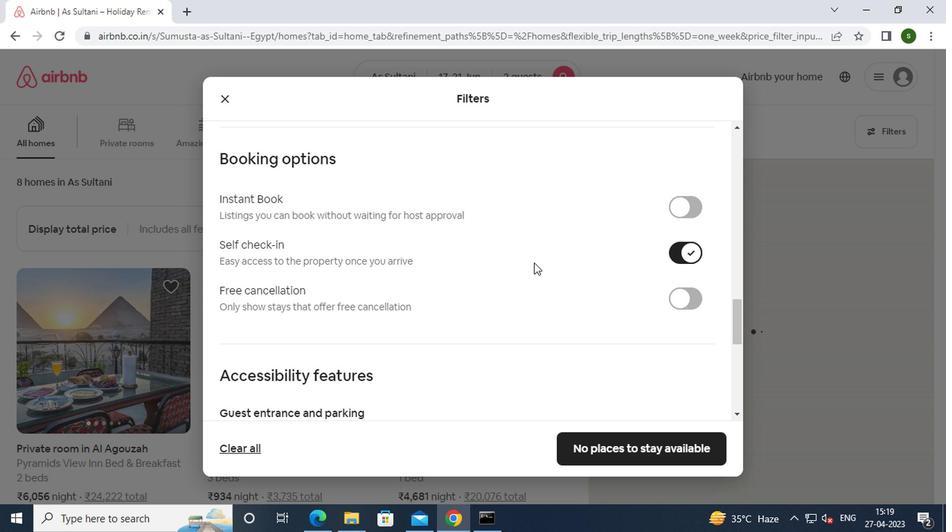 
Action: Mouse scrolled (466, 272) with delta (0, 0)
Screenshot: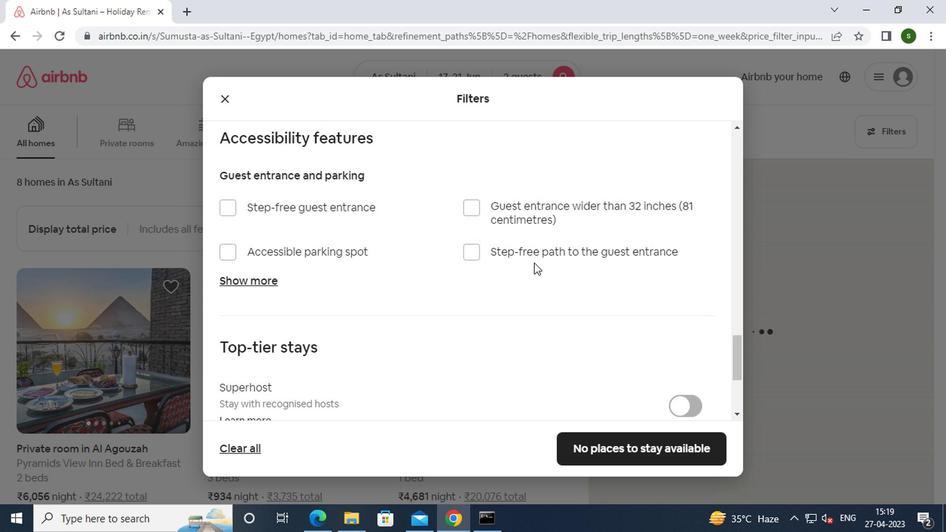 
Action: Mouse scrolled (466, 272) with delta (0, 0)
Screenshot: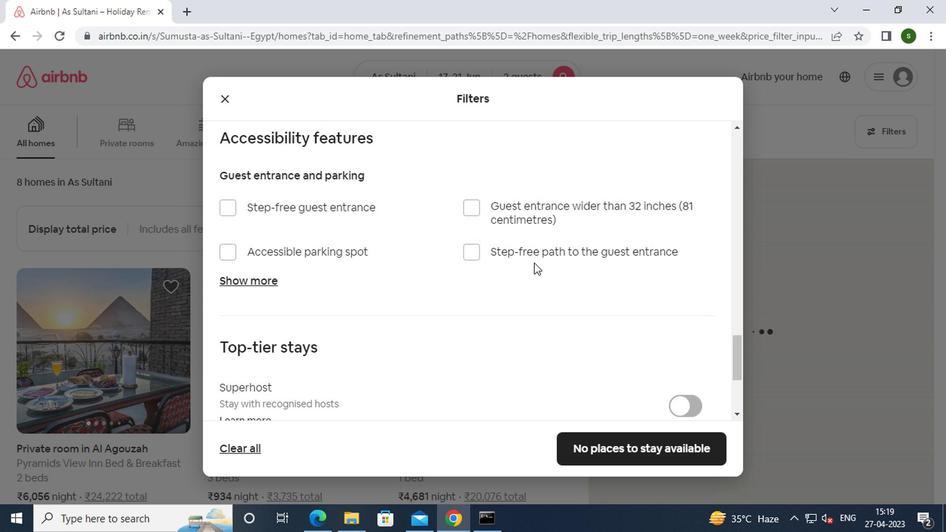 
Action: Mouse scrolled (466, 272) with delta (0, 0)
Screenshot: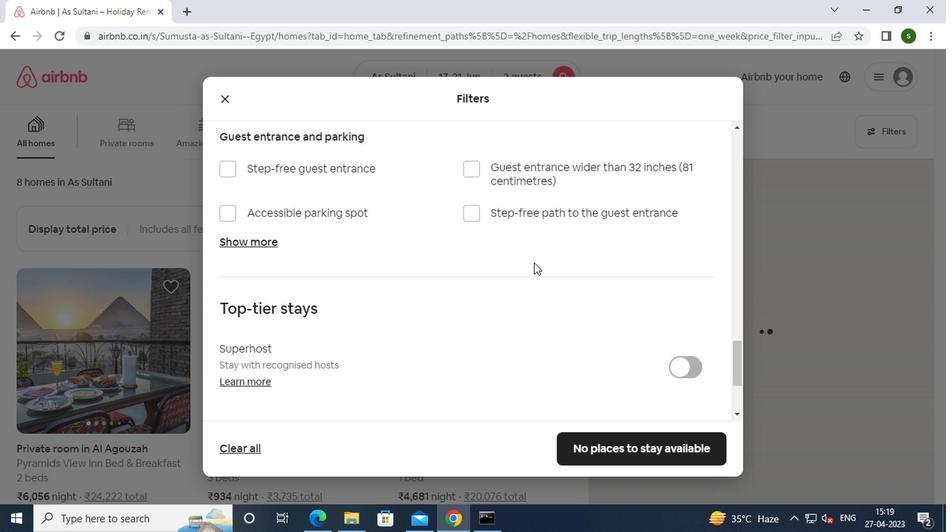 
Action: Mouse scrolled (466, 272) with delta (0, 0)
Screenshot: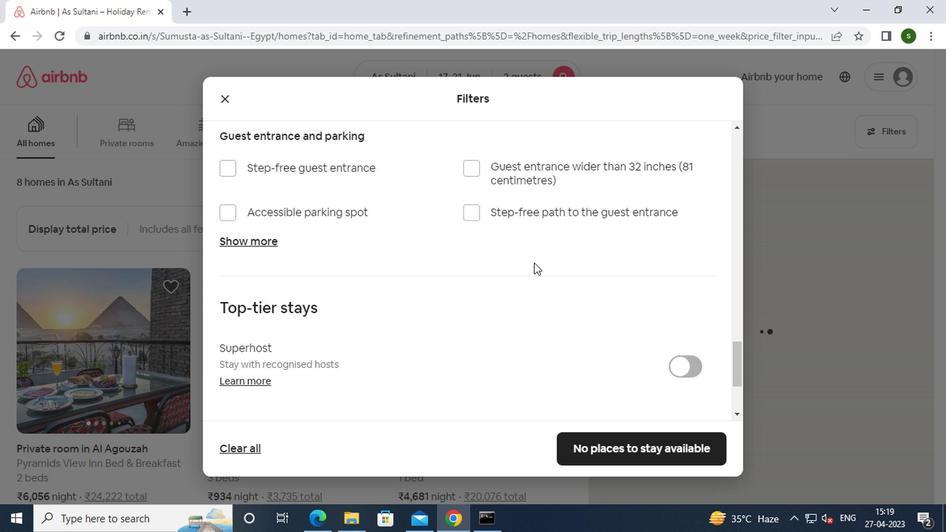 
Action: Mouse scrolled (466, 272) with delta (0, 0)
Screenshot: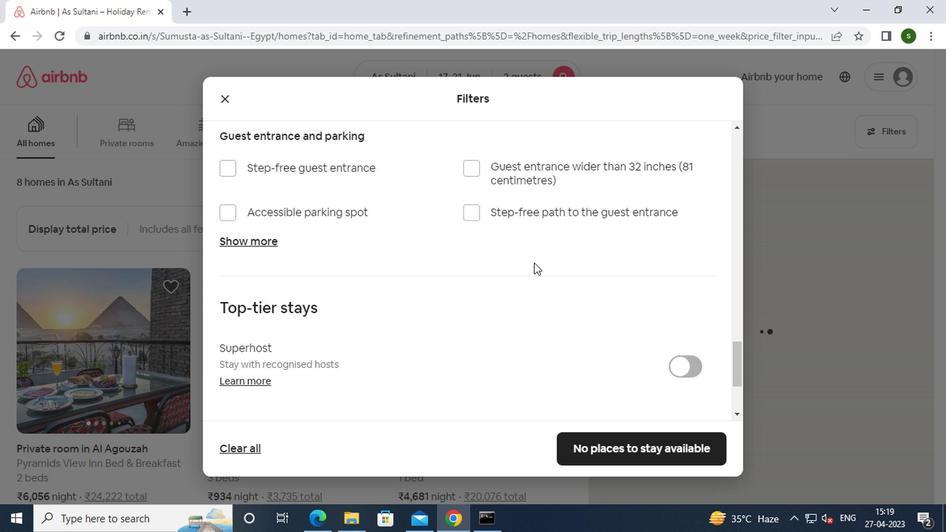 
Action: Mouse scrolled (466, 272) with delta (0, 0)
Screenshot: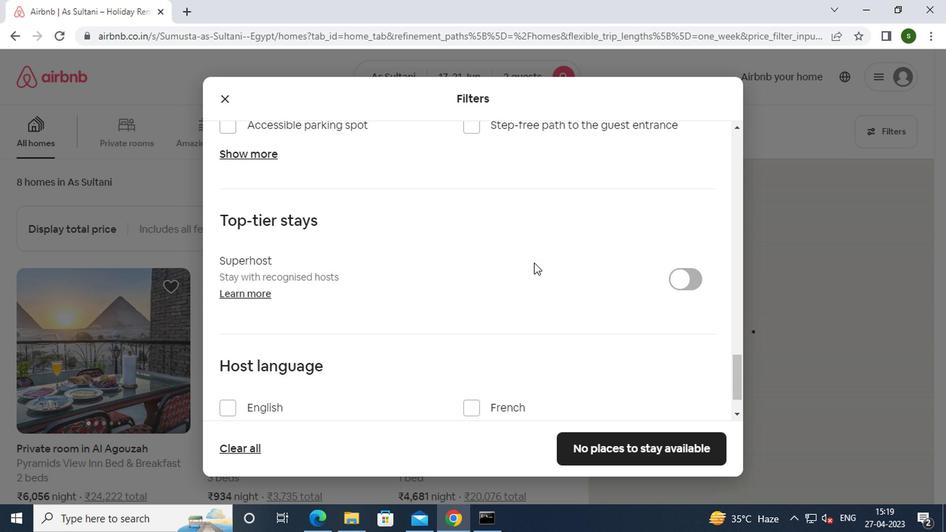 
Action: Mouse scrolled (466, 272) with delta (0, 0)
Screenshot: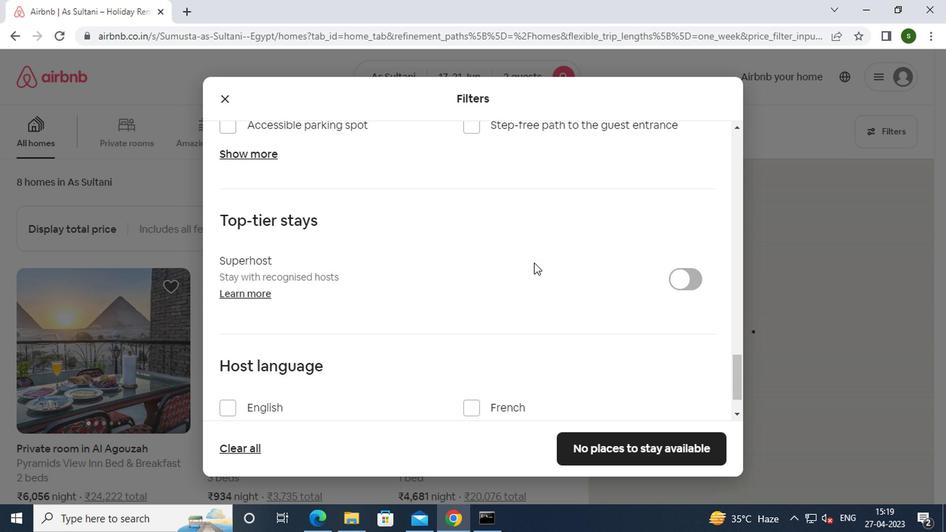 
Action: Mouse scrolled (466, 272) with delta (0, 0)
Screenshot: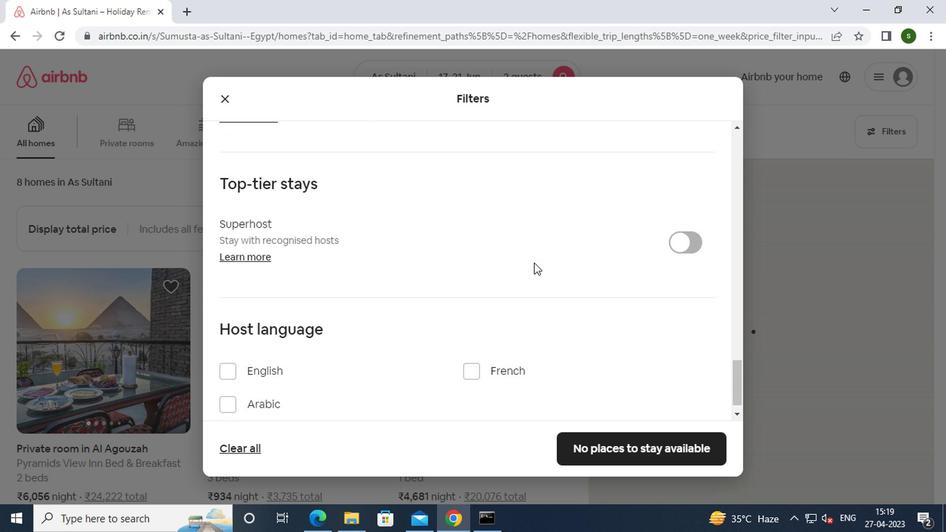 
Action: Mouse scrolled (466, 272) with delta (0, 0)
Screenshot: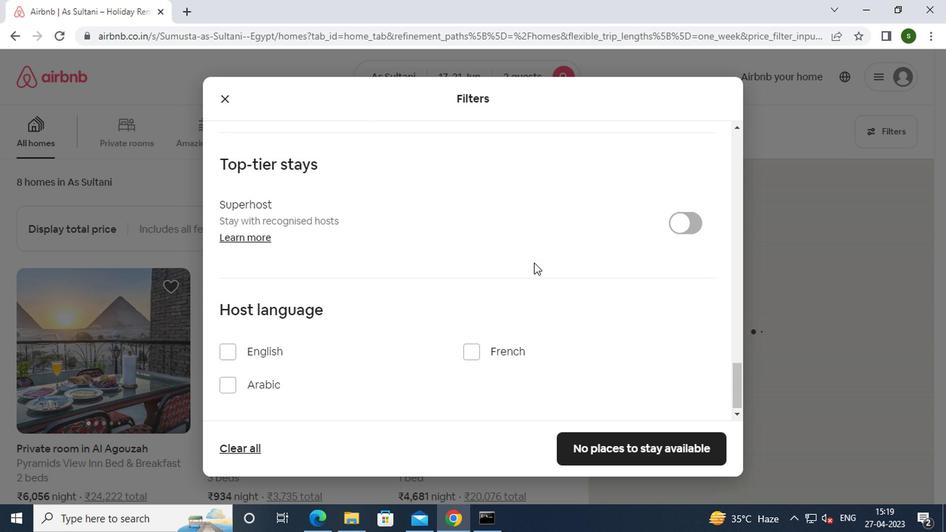 
Action: Mouse moved to (289, 331)
Screenshot: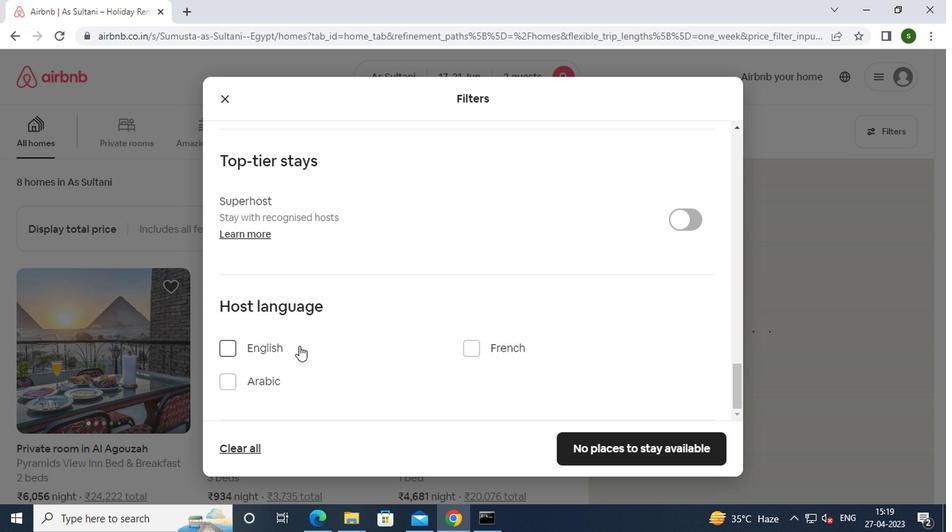 
Action: Mouse pressed left at (289, 331)
Screenshot: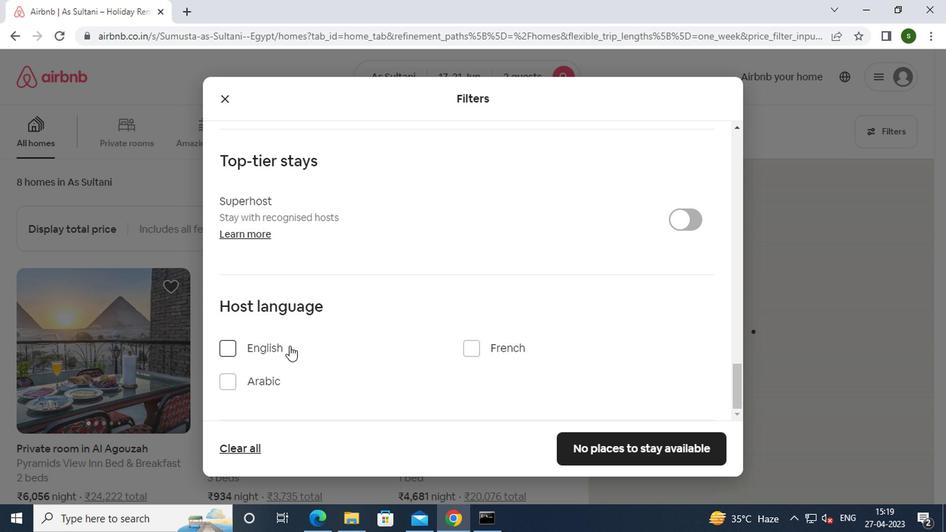 
Action: Mouse moved to (505, 406)
Screenshot: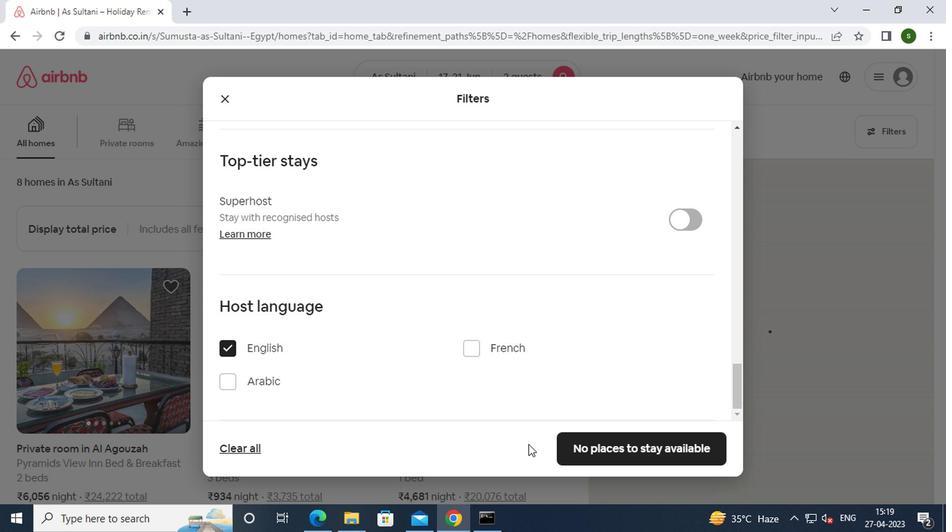 
Action: Mouse pressed left at (505, 406)
Screenshot: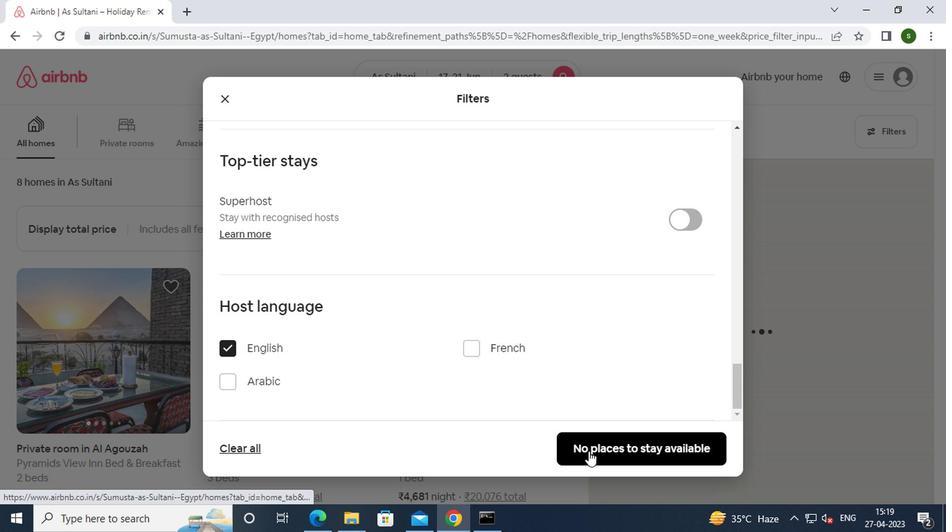 
